 Task: Open Card Regulatory Compliance Review in Board Customer Loyalty Program Strategy and Execution to Workspace Appointment Scheduling and add a team member Softage.1@softage.net, a label Orange, a checklist Content Marketing, an attachment from Trello, a color Orange and finally, add a card description 'Research and develop new product line' and a comment 'This task presents an opportunity to demonstrate our team-building and collaboration skills, working effectively with others towards a common goal.'. Add a start date 'Jan 09, 1900' with a due date 'Jan 16, 1900'
Action: Mouse moved to (31, 247)
Screenshot: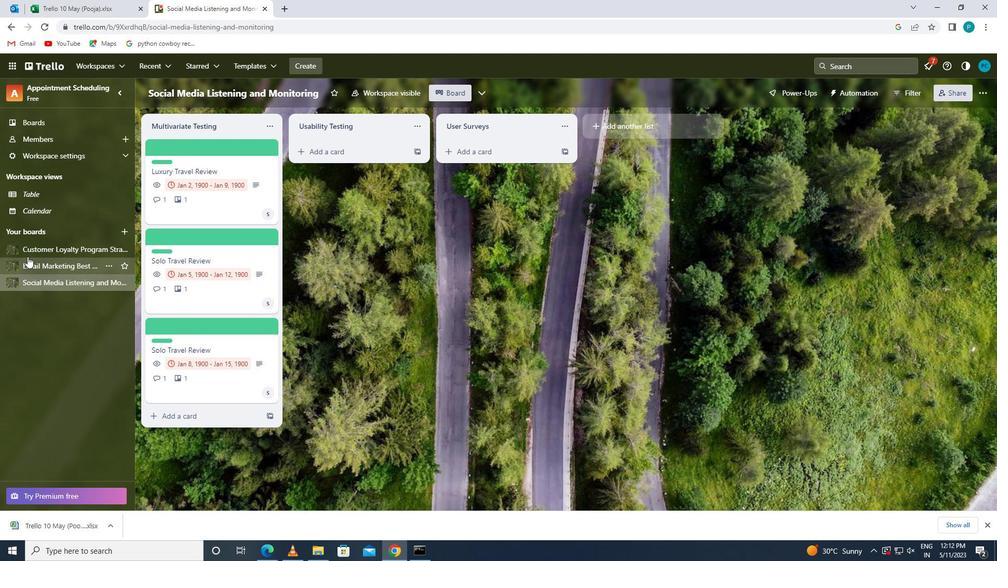 
Action: Mouse pressed left at (31, 247)
Screenshot: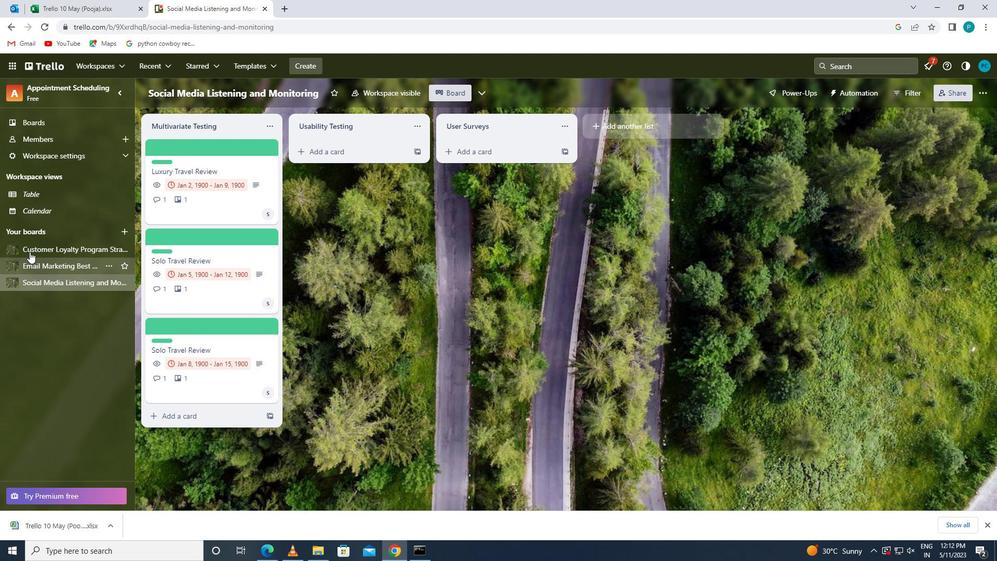 
Action: Mouse moved to (174, 331)
Screenshot: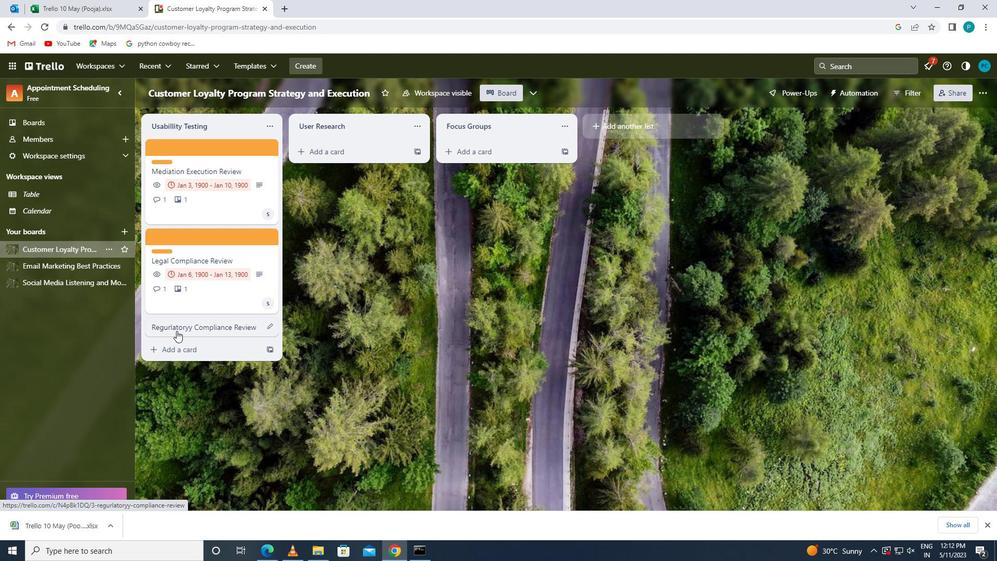 
Action: Mouse pressed left at (174, 331)
Screenshot: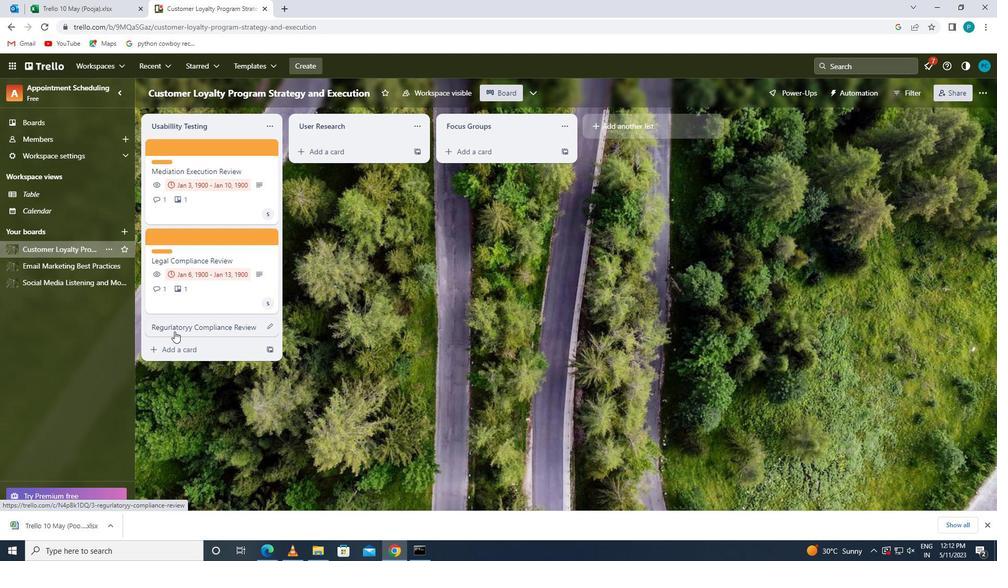 
Action: Mouse moved to (613, 190)
Screenshot: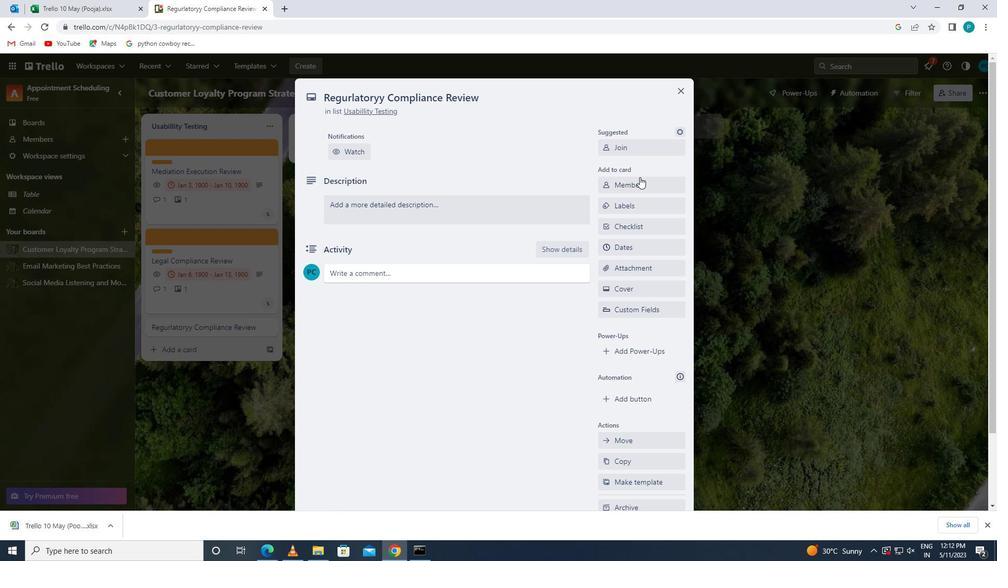 
Action: Mouse pressed left at (613, 190)
Screenshot: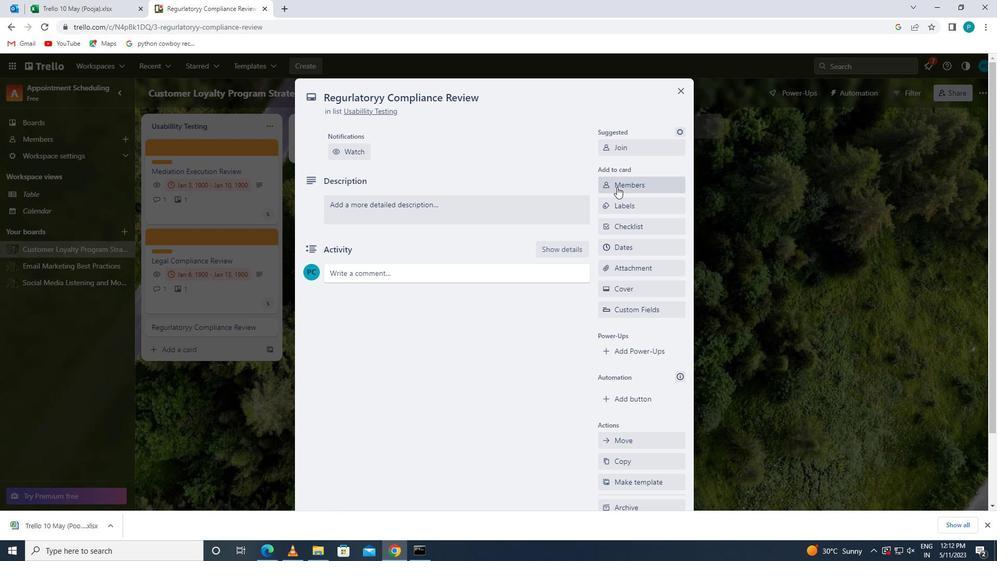
Action: Key pressed <Key.caps_lock>s<Key.caps_lock>oftage.1
Screenshot: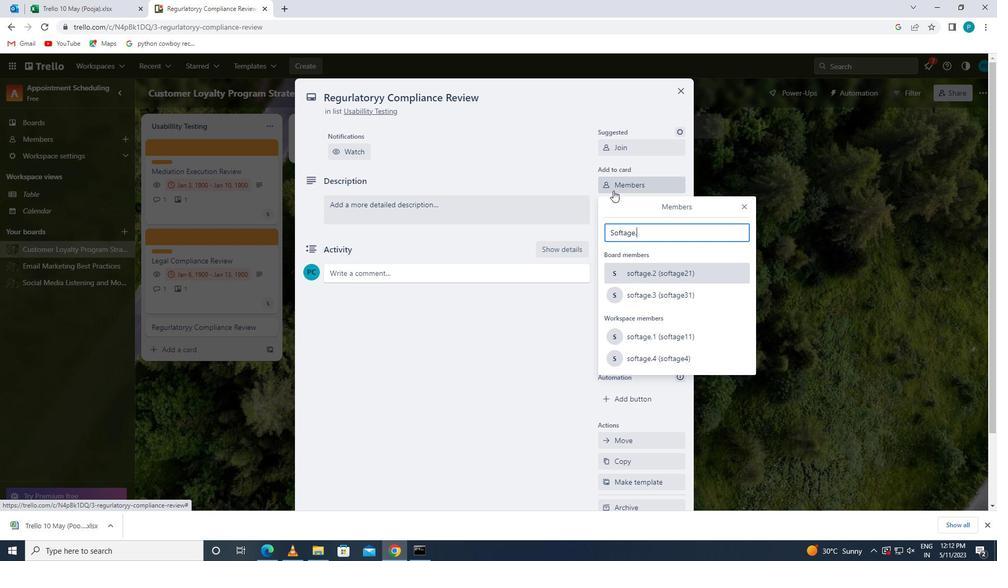 
Action: Mouse moved to (642, 339)
Screenshot: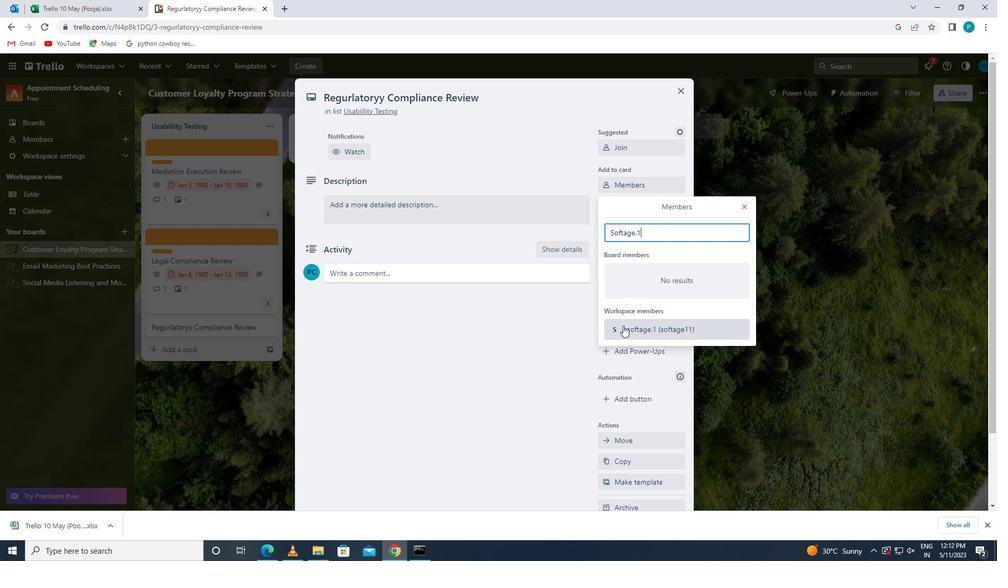 
Action: Mouse pressed left at (642, 339)
Screenshot: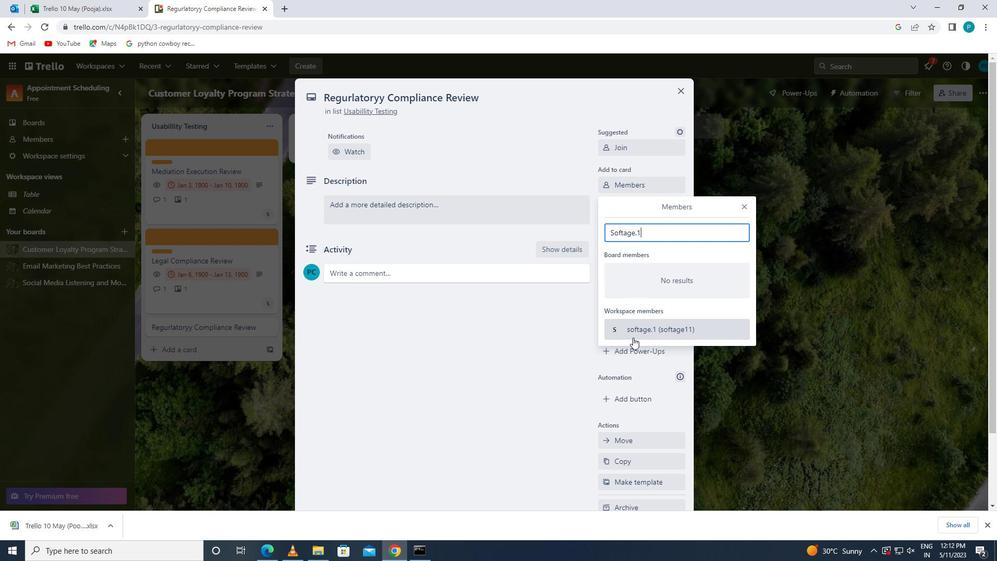 
Action: Mouse moved to (692, 327)
Screenshot: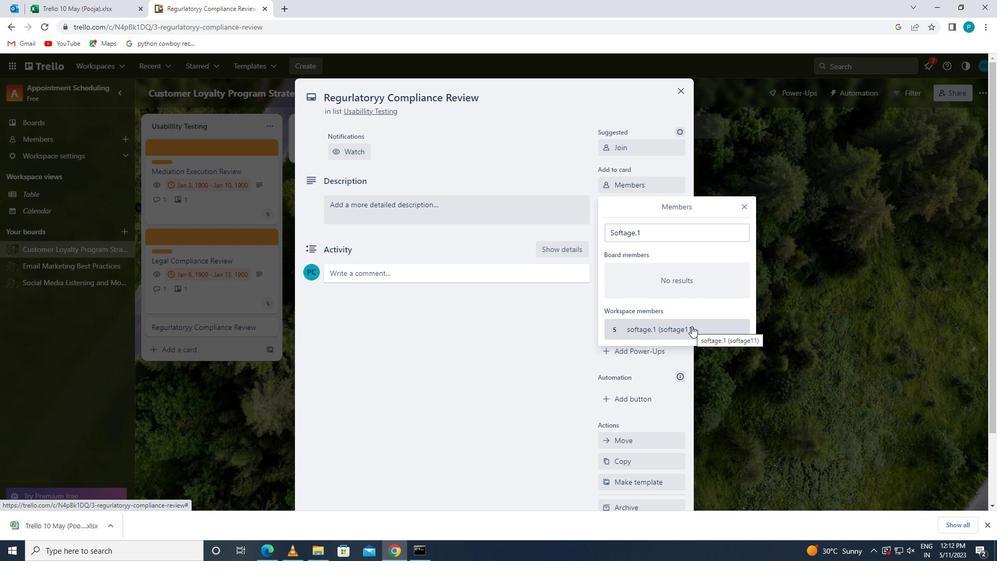 
Action: Mouse pressed left at (692, 327)
Screenshot: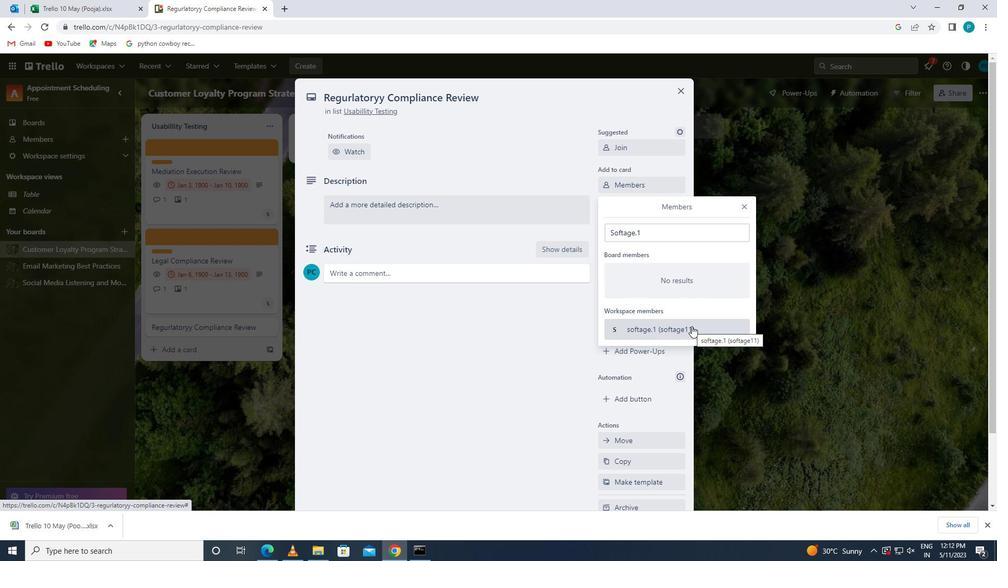 
Action: Mouse moved to (746, 199)
Screenshot: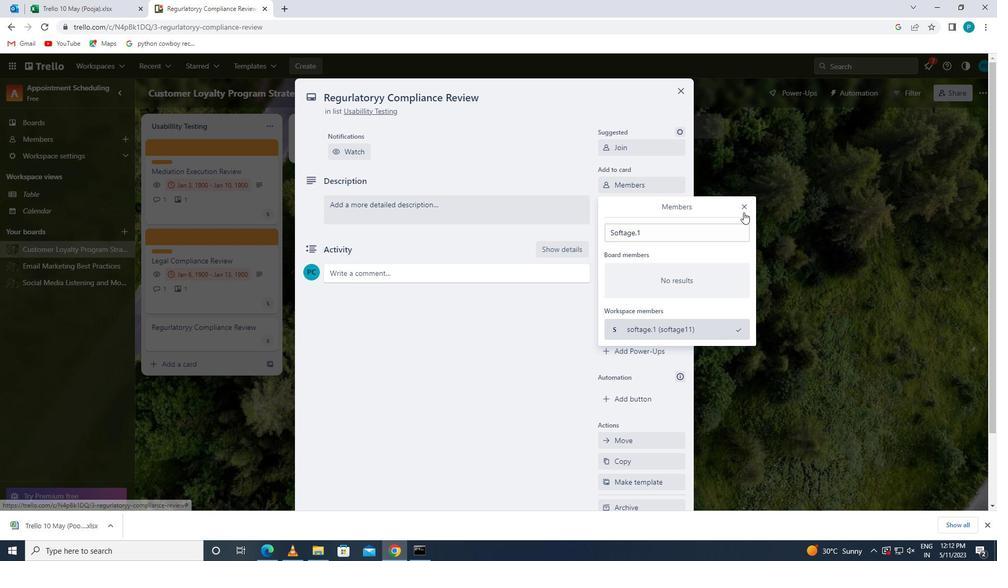 
Action: Mouse pressed left at (746, 199)
Screenshot: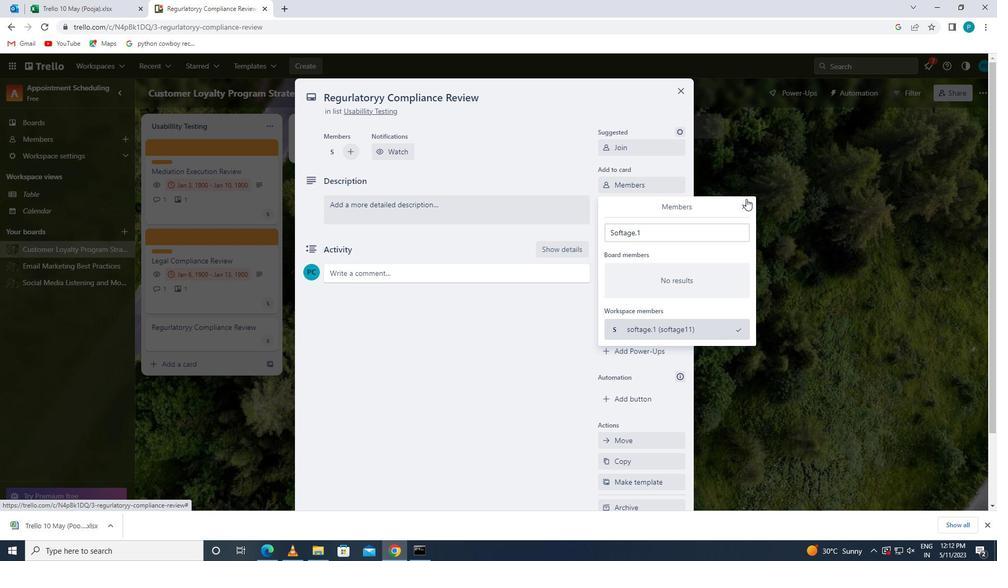 
Action: Mouse moved to (612, 208)
Screenshot: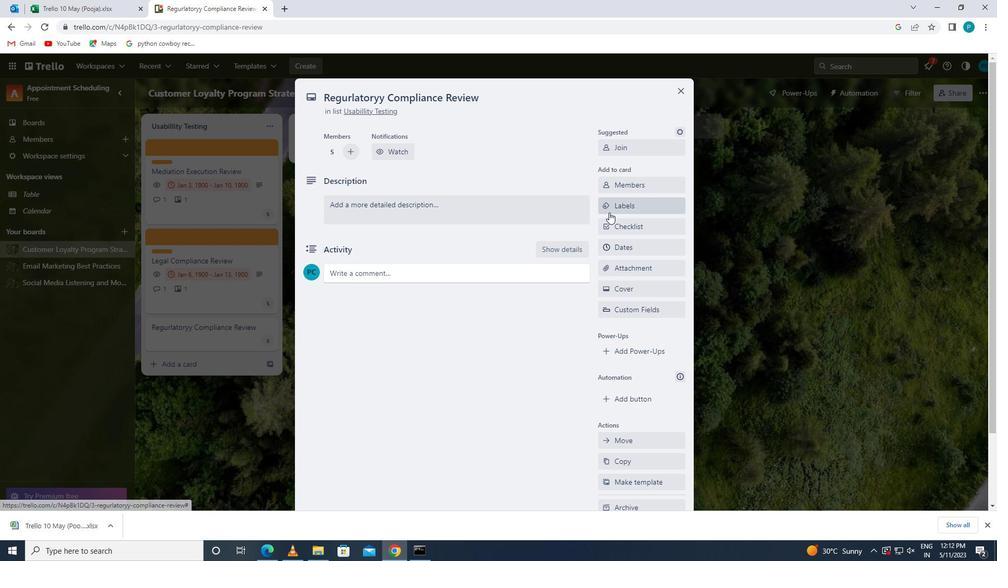 
Action: Mouse pressed left at (612, 208)
Screenshot: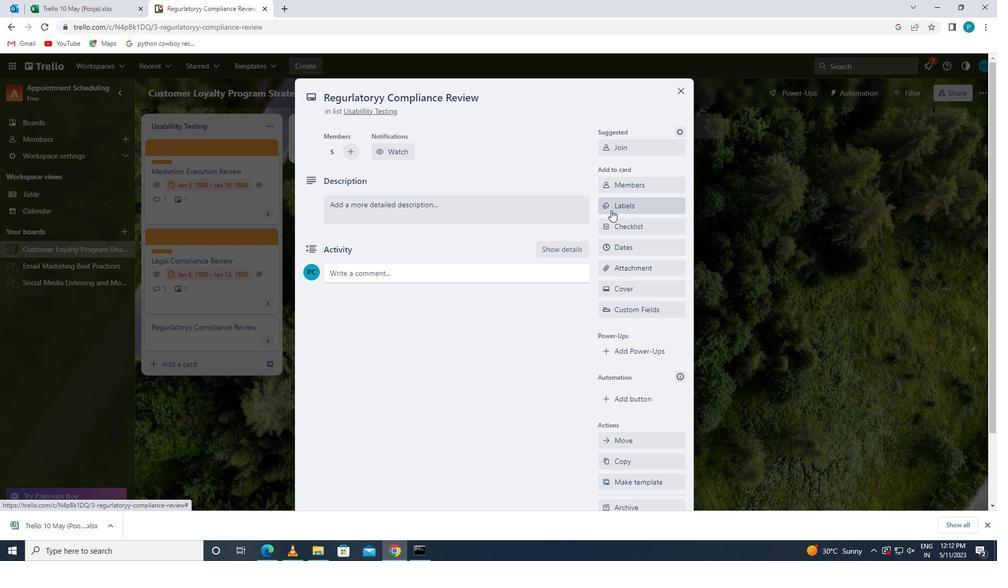 
Action: Mouse moved to (645, 411)
Screenshot: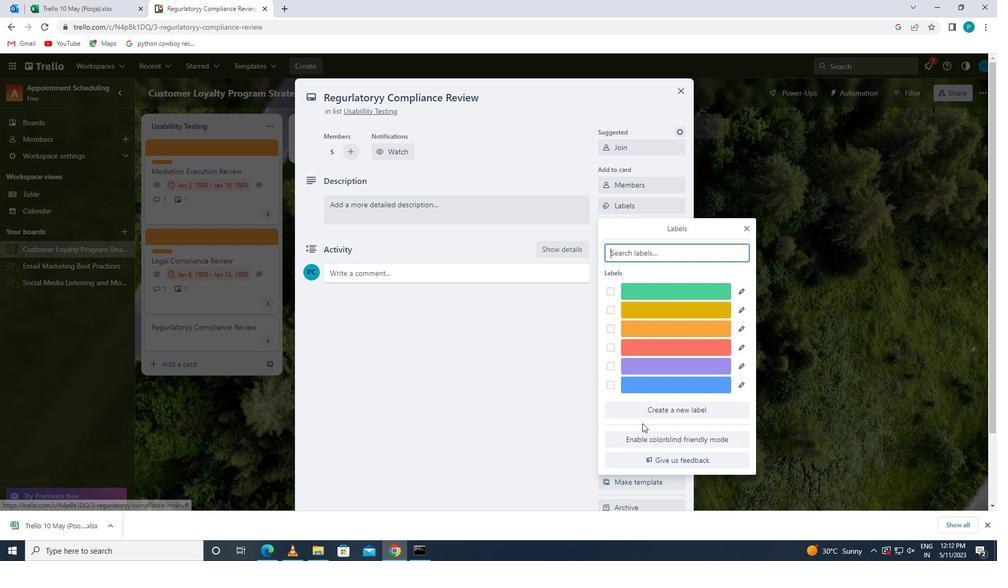 
Action: Mouse pressed left at (645, 411)
Screenshot: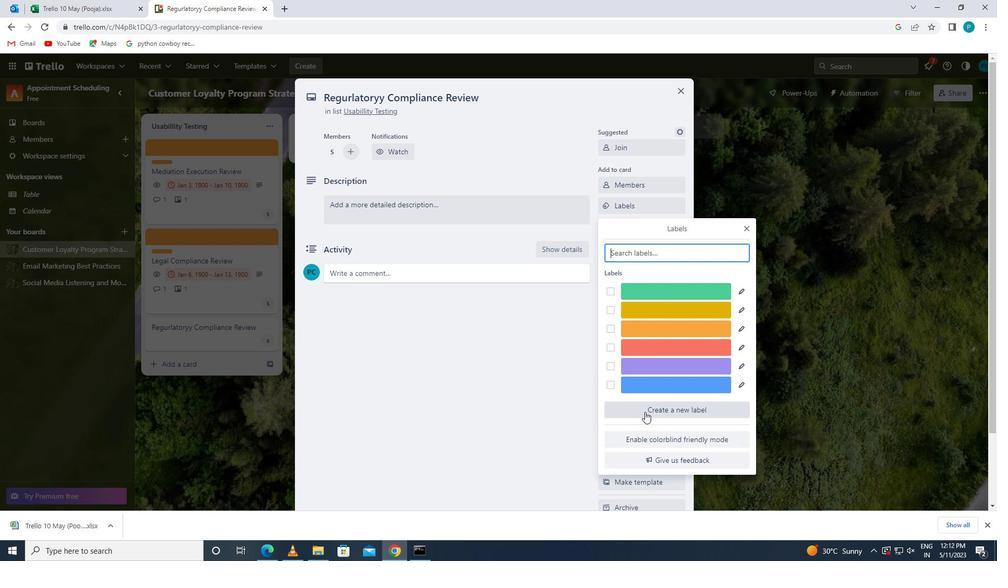 
Action: Mouse moved to (683, 244)
Screenshot: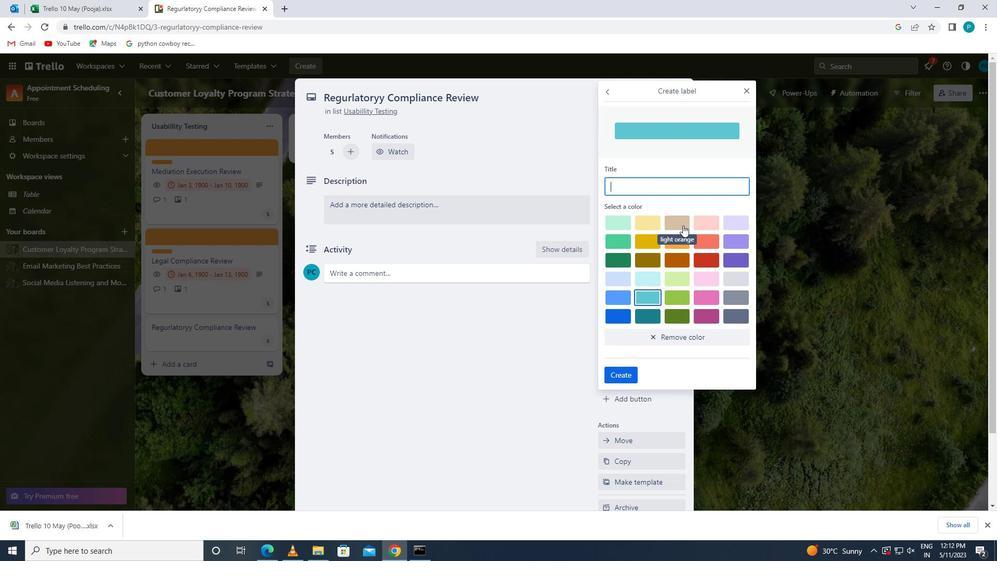 
Action: Mouse pressed left at (683, 244)
Screenshot: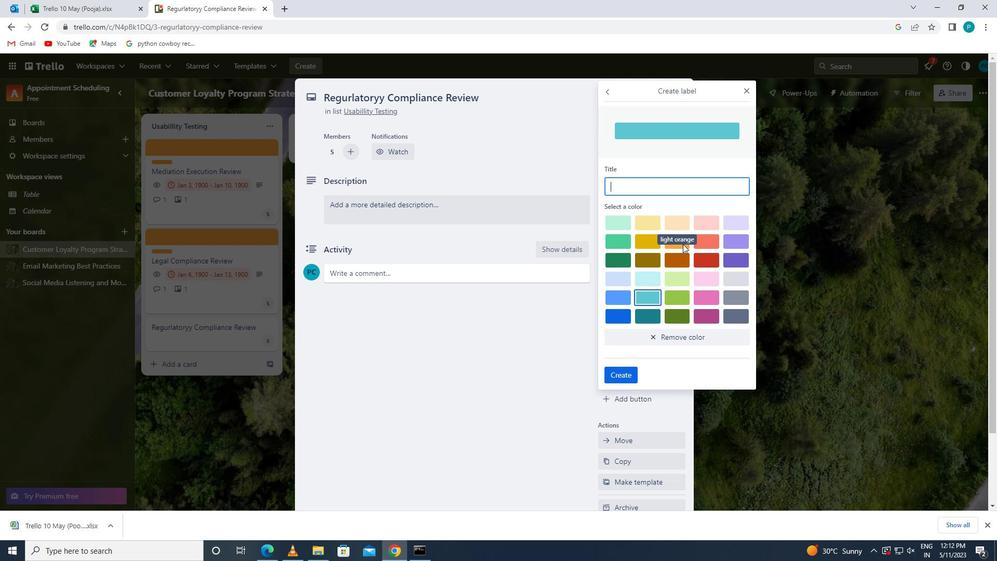 
Action: Mouse moved to (682, 243)
Screenshot: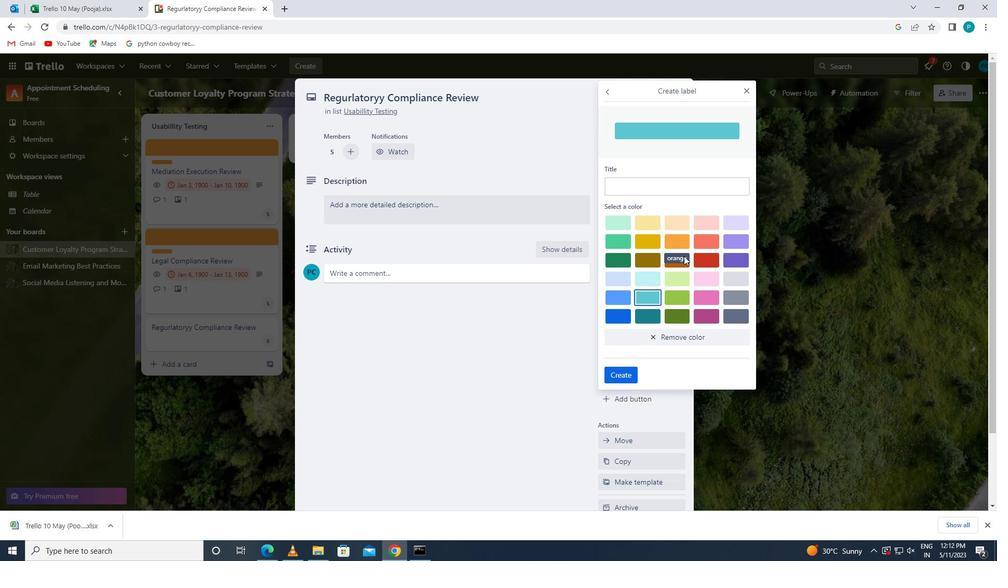 
Action: Mouse pressed left at (682, 243)
Screenshot: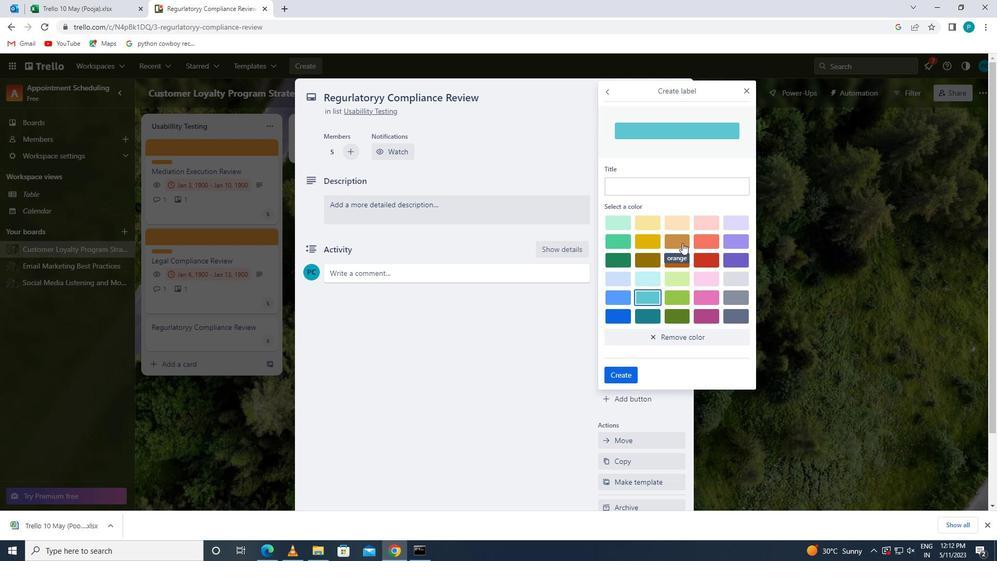 
Action: Mouse moved to (624, 374)
Screenshot: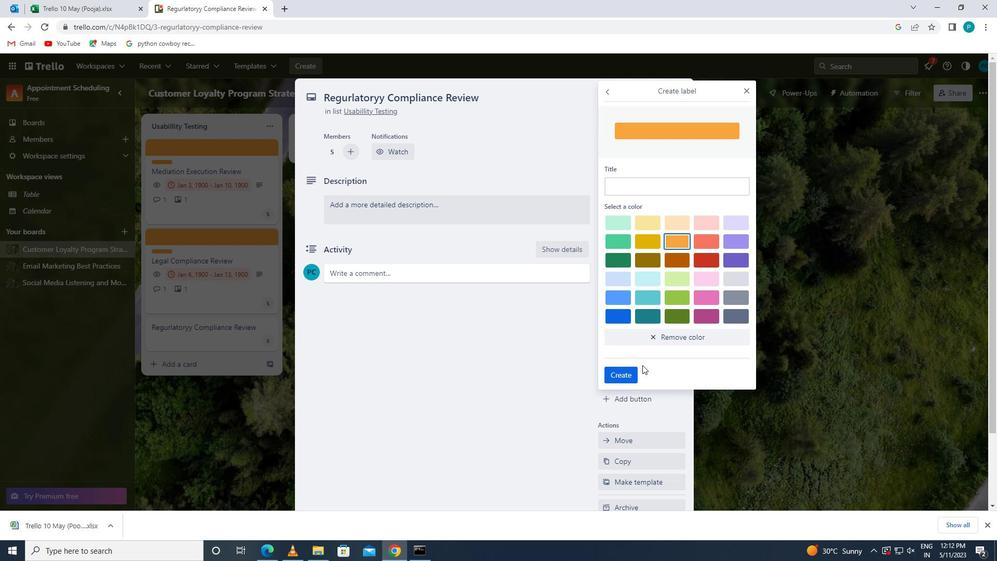 
Action: Mouse pressed left at (624, 374)
Screenshot: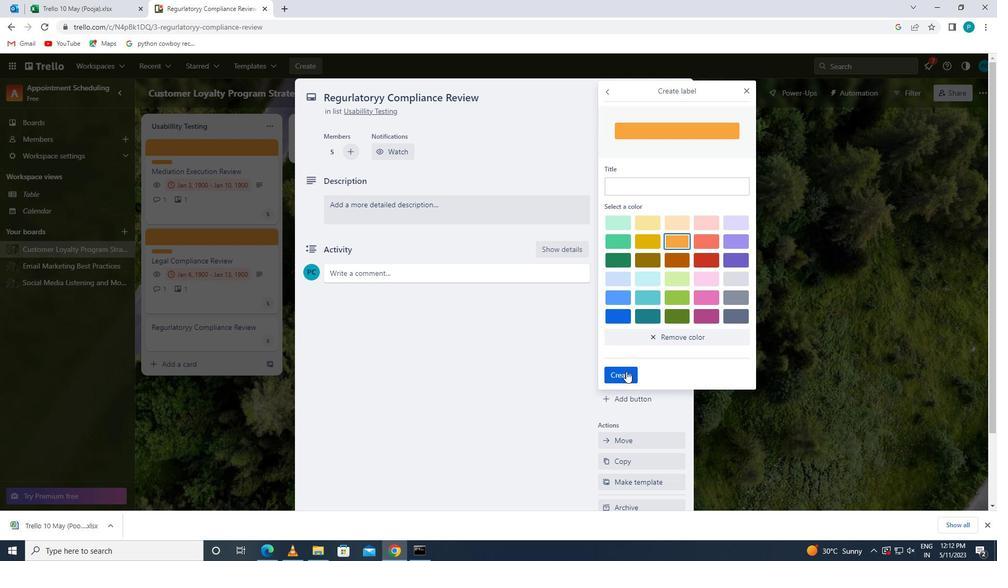 
Action: Mouse moved to (743, 229)
Screenshot: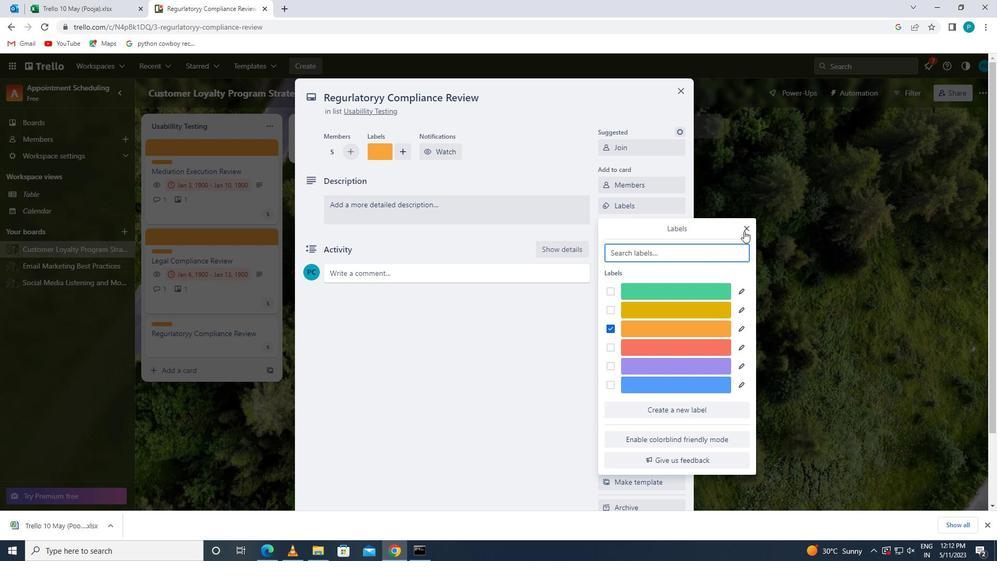 
Action: Mouse pressed left at (743, 229)
Screenshot: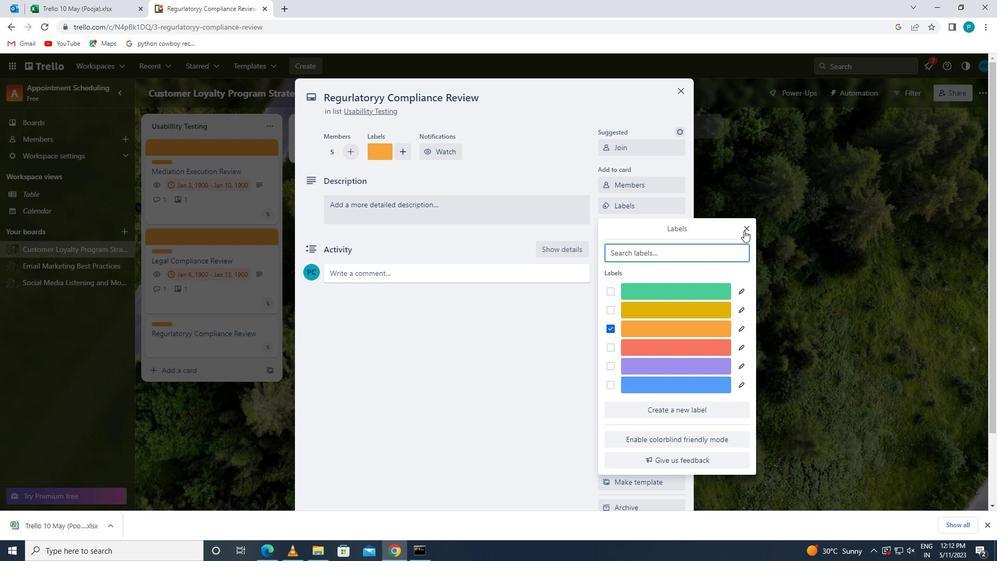 
Action: Mouse moved to (747, 225)
Screenshot: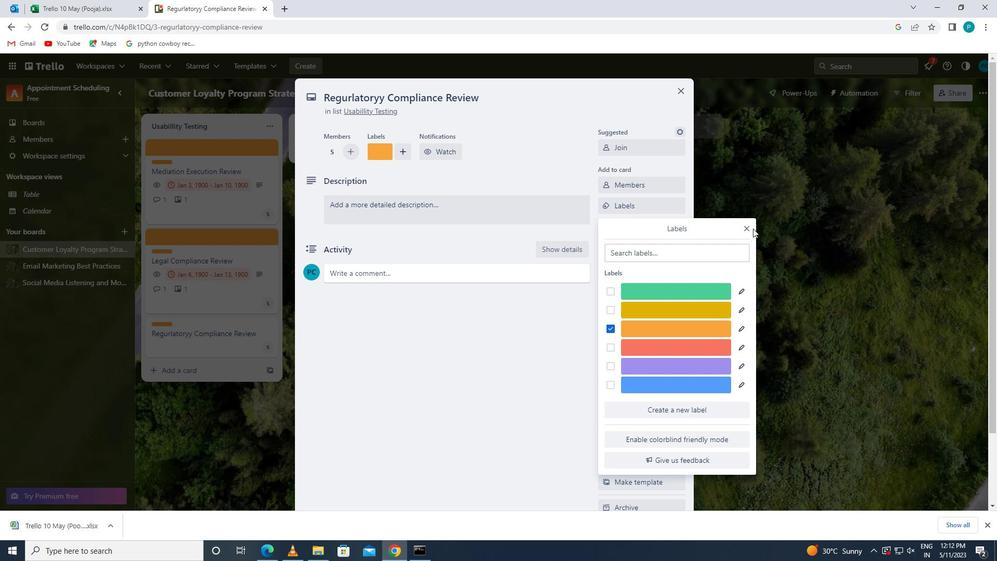 
Action: Mouse pressed left at (747, 225)
Screenshot: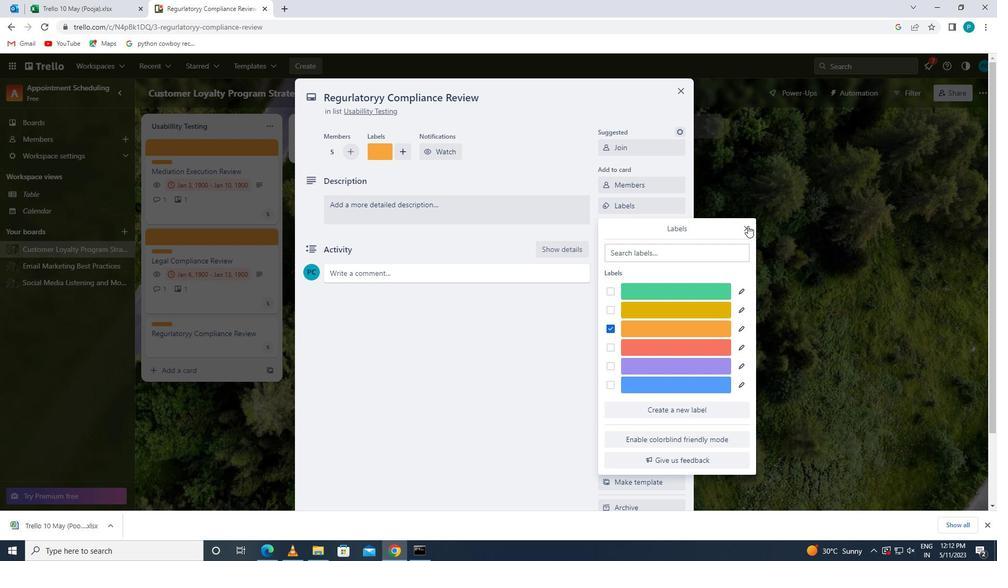
Action: Mouse moved to (634, 221)
Screenshot: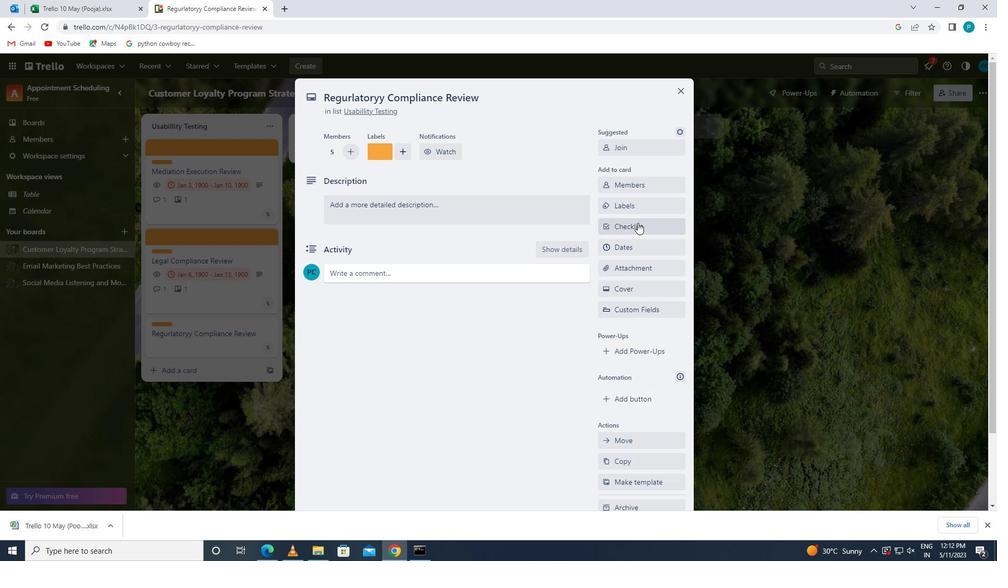 
Action: Mouse pressed left at (634, 221)
Screenshot: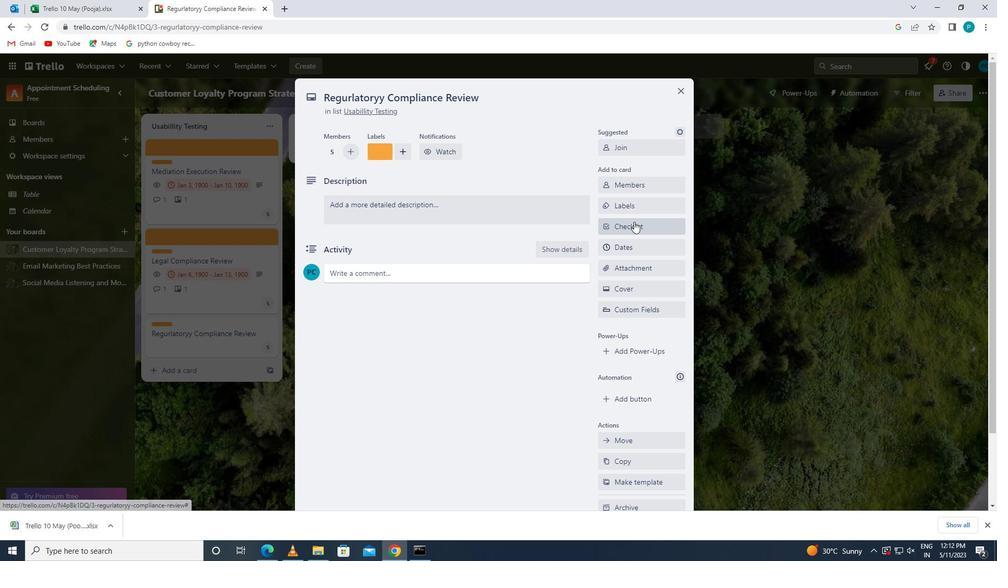 
Action: Key pressed <Key.caps_lock>c<Key.caps_lock>o
Screenshot: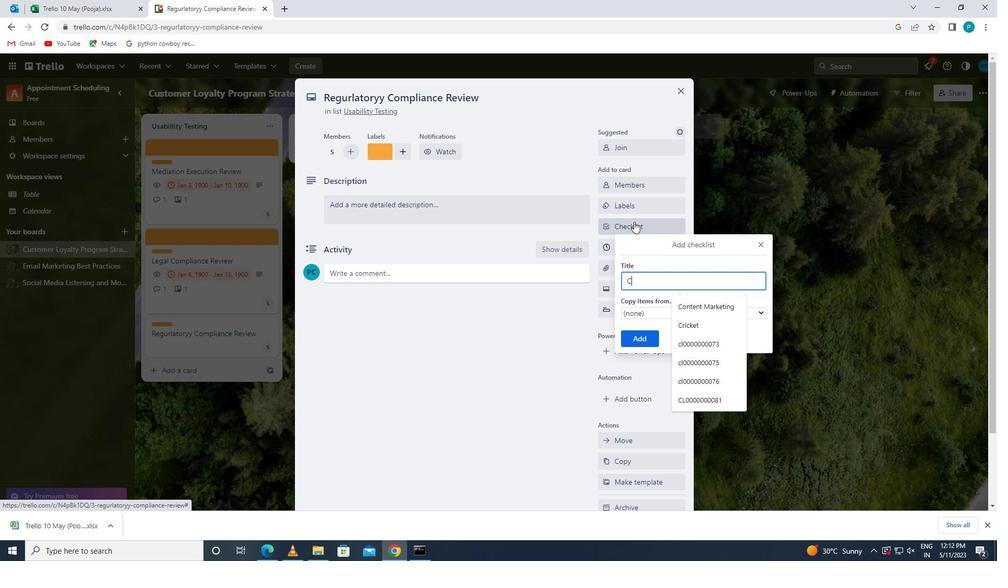 
Action: Mouse moved to (696, 307)
Screenshot: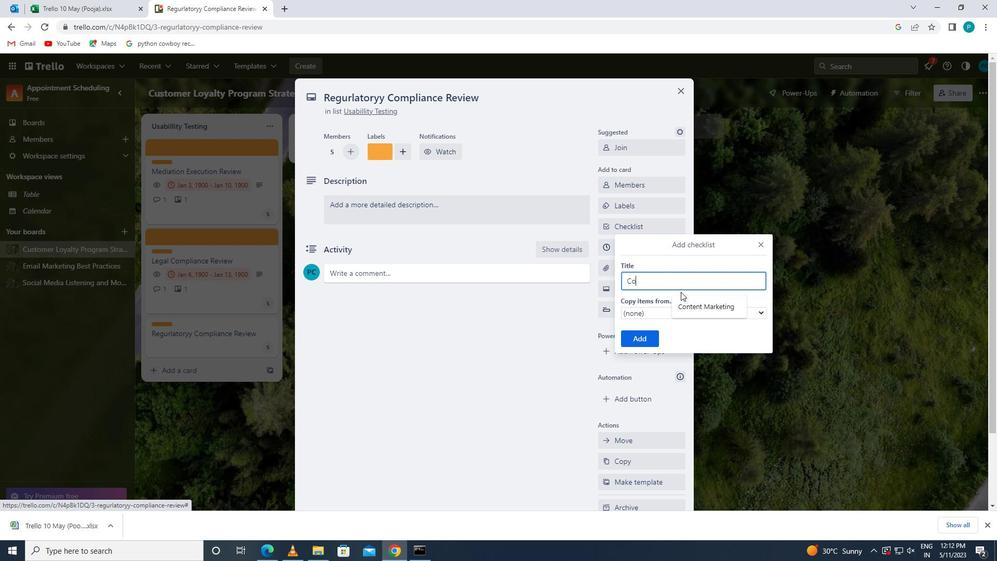 
Action: Mouse pressed left at (696, 307)
Screenshot: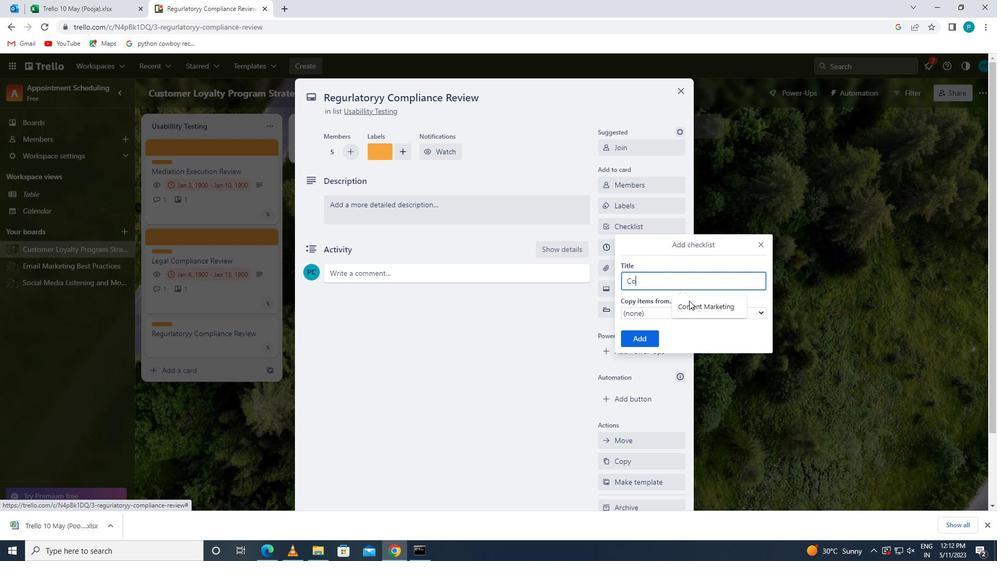
Action: Mouse moved to (642, 332)
Screenshot: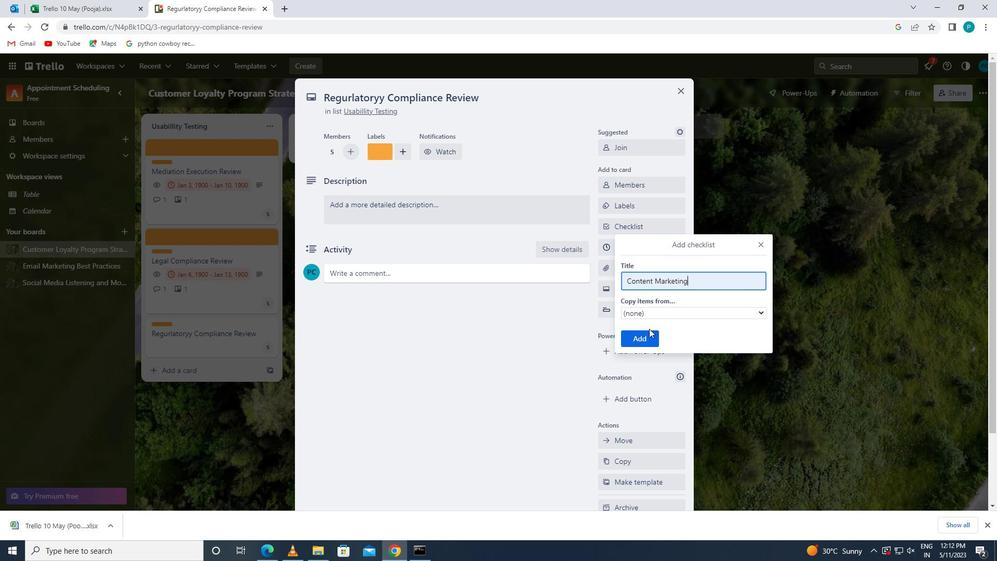 
Action: Mouse pressed left at (642, 332)
Screenshot: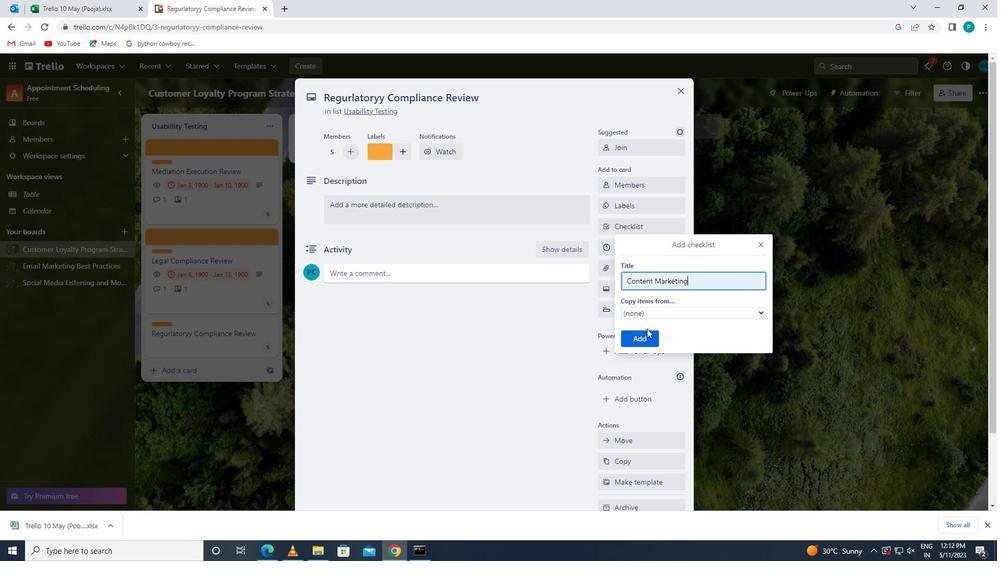 
Action: Mouse moved to (641, 270)
Screenshot: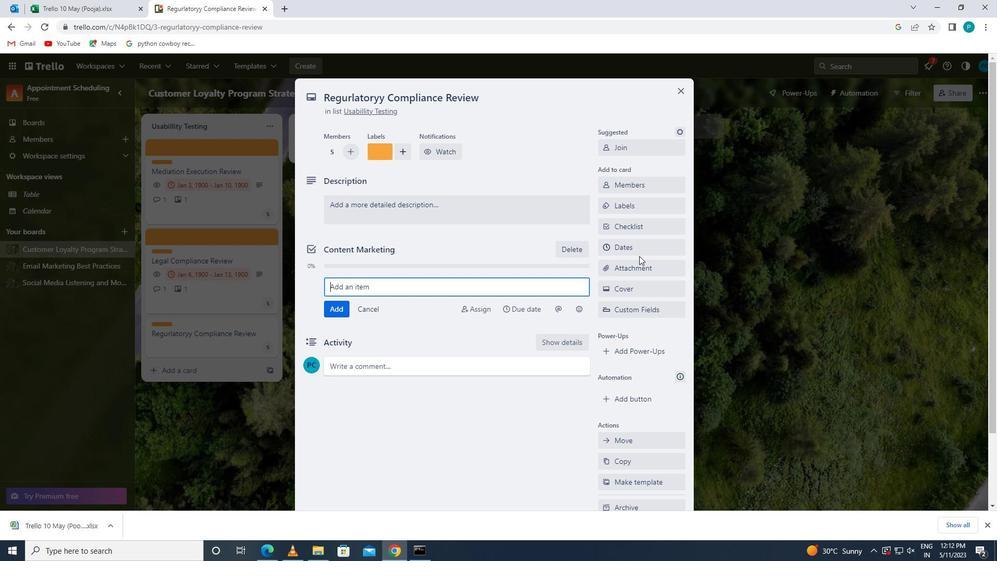 
Action: Mouse pressed left at (641, 270)
Screenshot: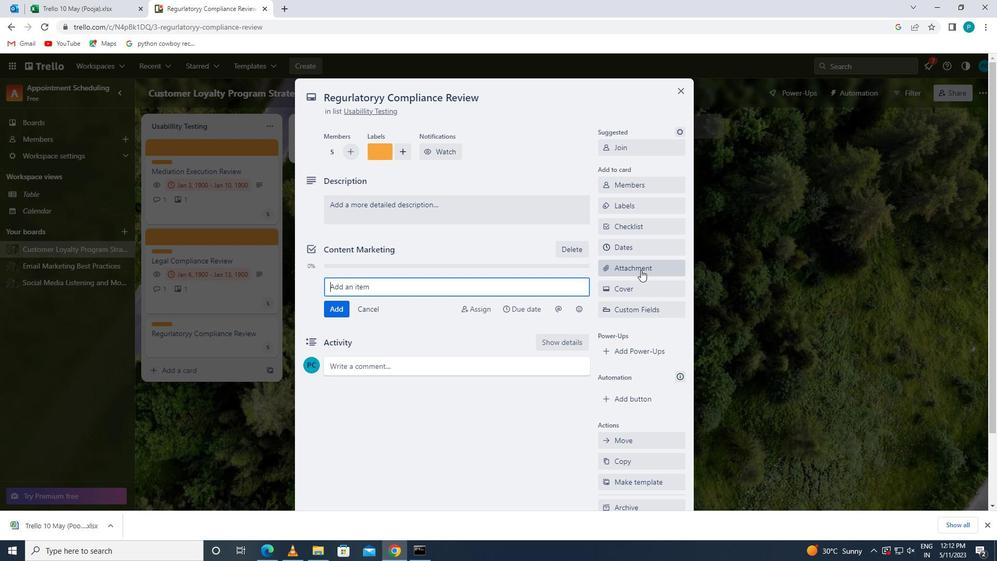 
Action: Mouse moved to (635, 331)
Screenshot: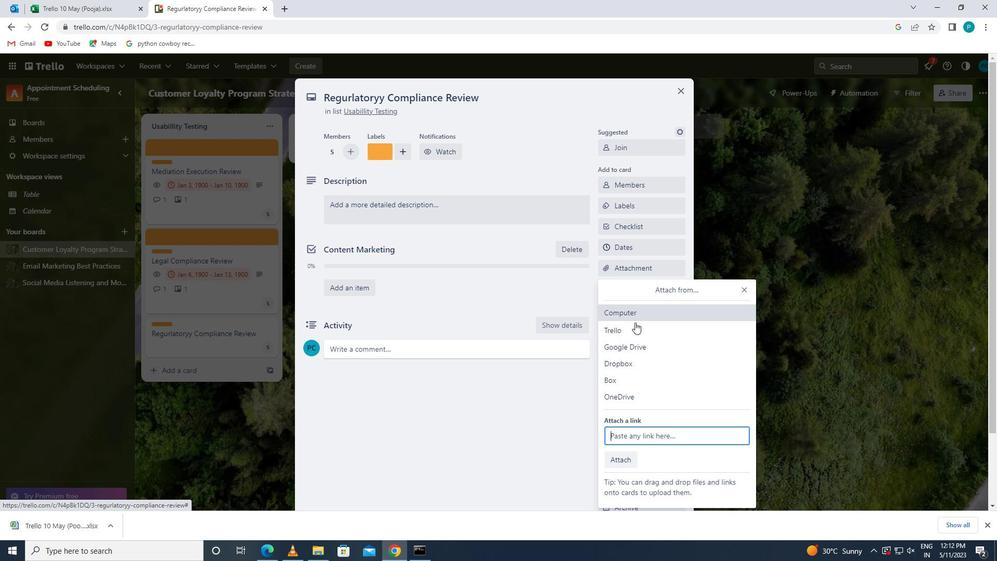
Action: Mouse pressed left at (635, 331)
Screenshot: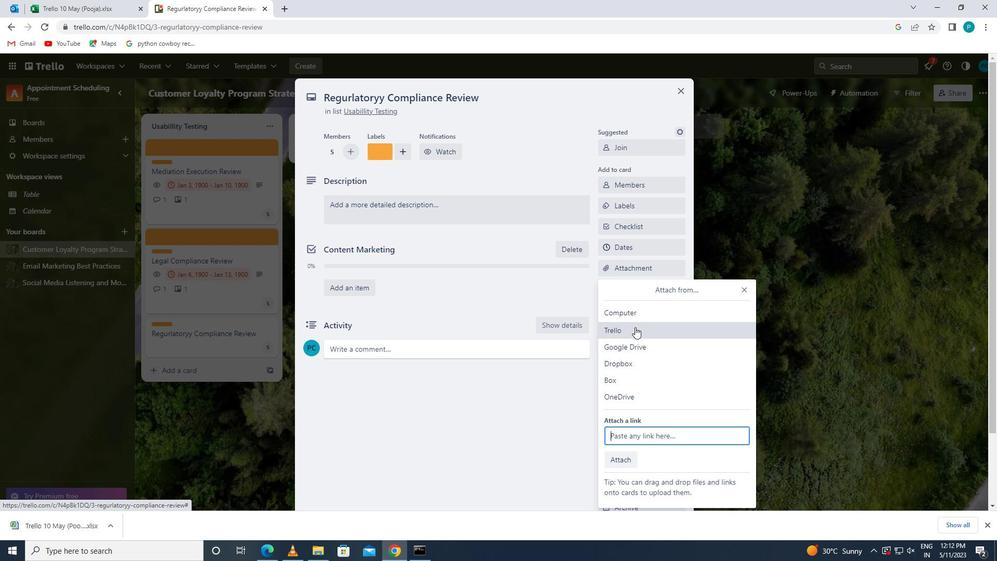
Action: Mouse moved to (632, 331)
Screenshot: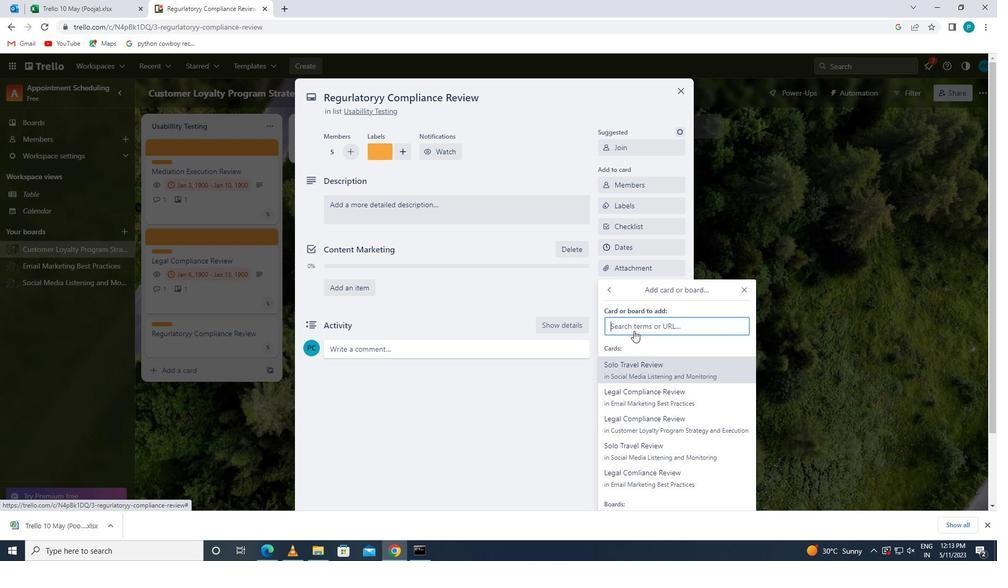 
Action: Mouse pressed left at (632, 331)
Screenshot: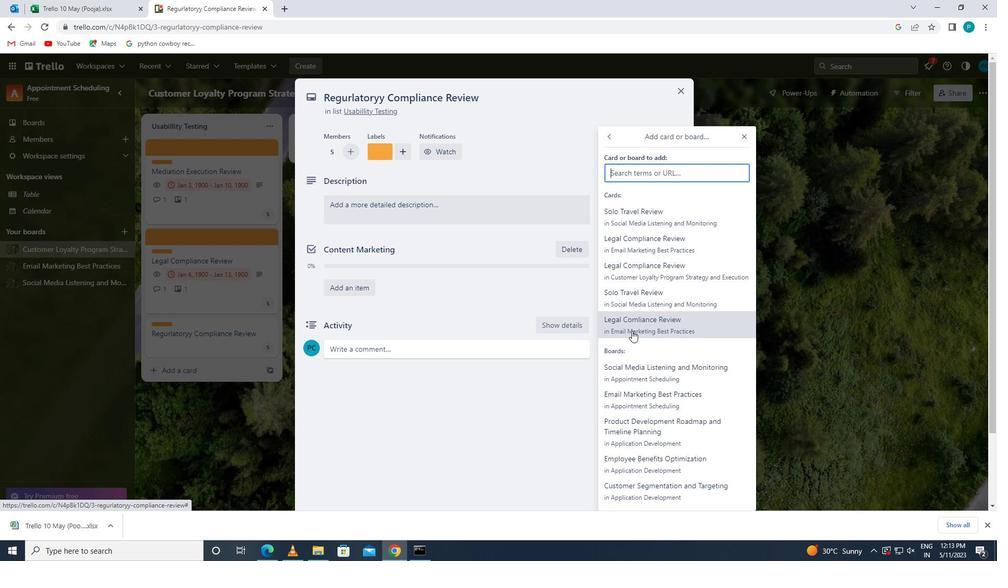
Action: Mouse moved to (641, 292)
Screenshot: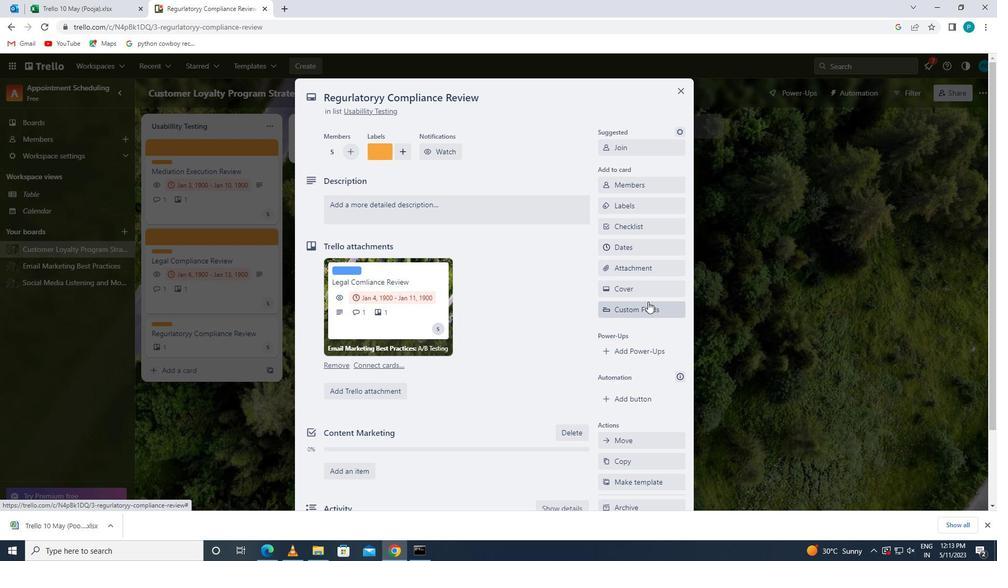 
Action: Mouse pressed left at (641, 292)
Screenshot: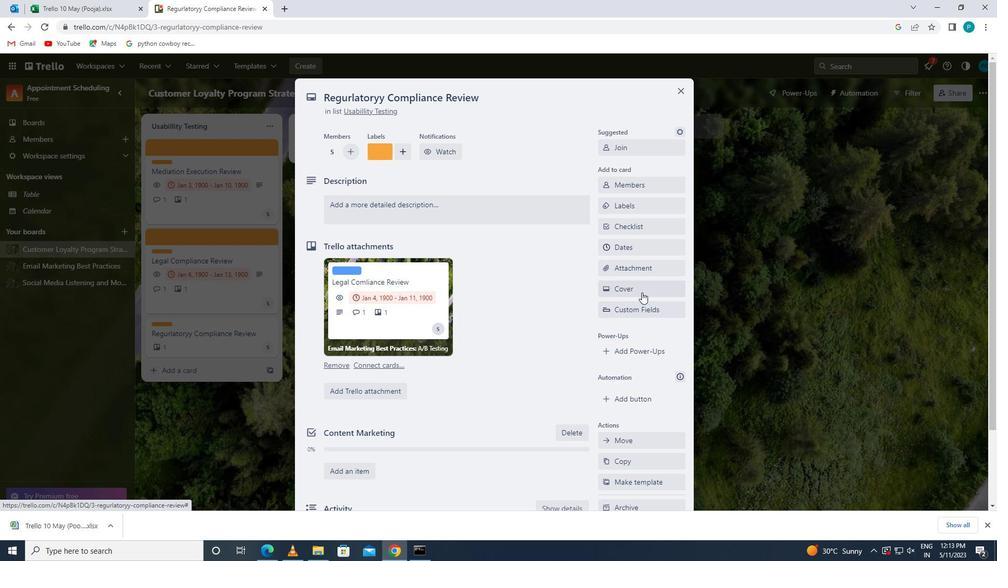 
Action: Mouse moved to (670, 308)
Screenshot: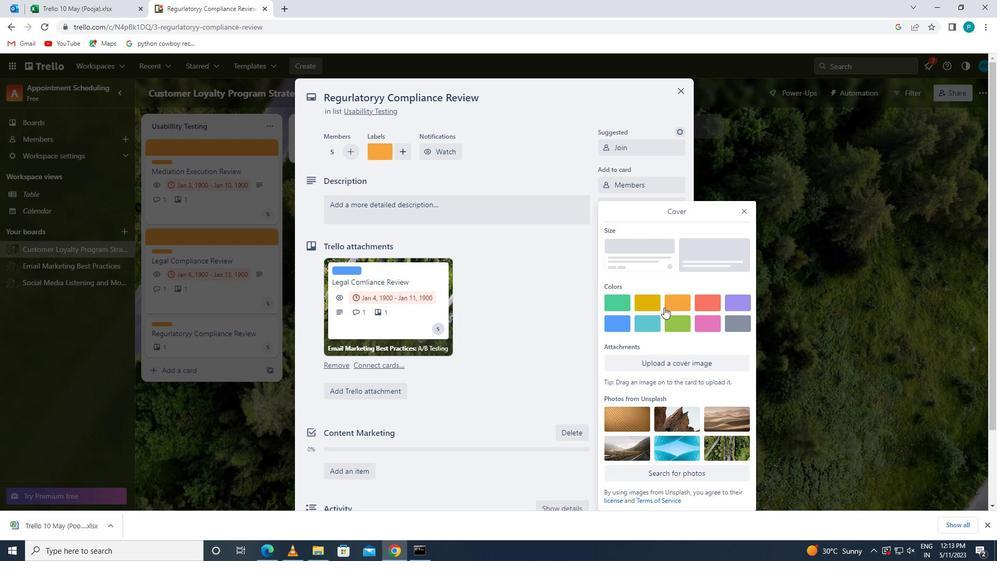 
Action: Mouse pressed left at (670, 308)
Screenshot: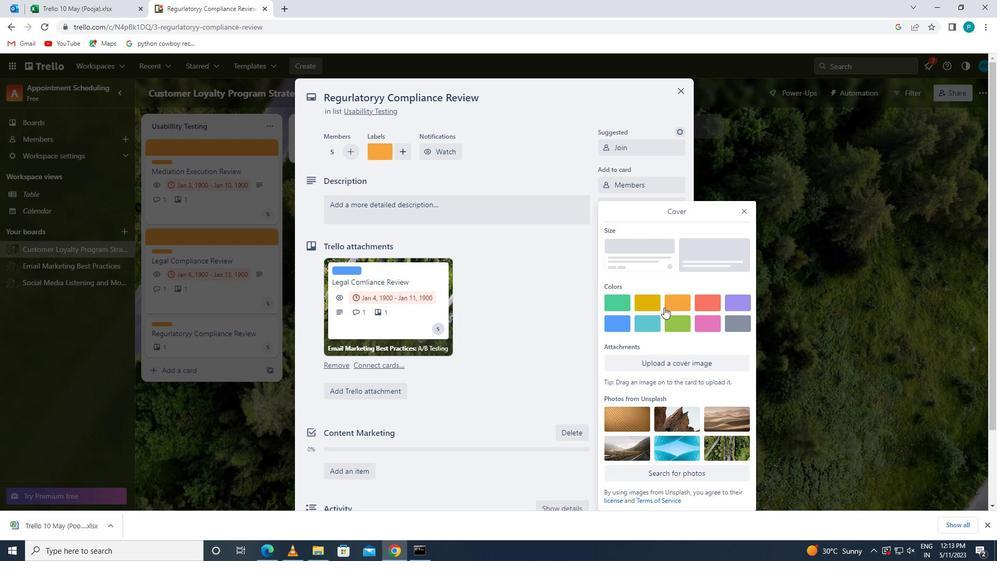 
Action: Mouse moved to (746, 190)
Screenshot: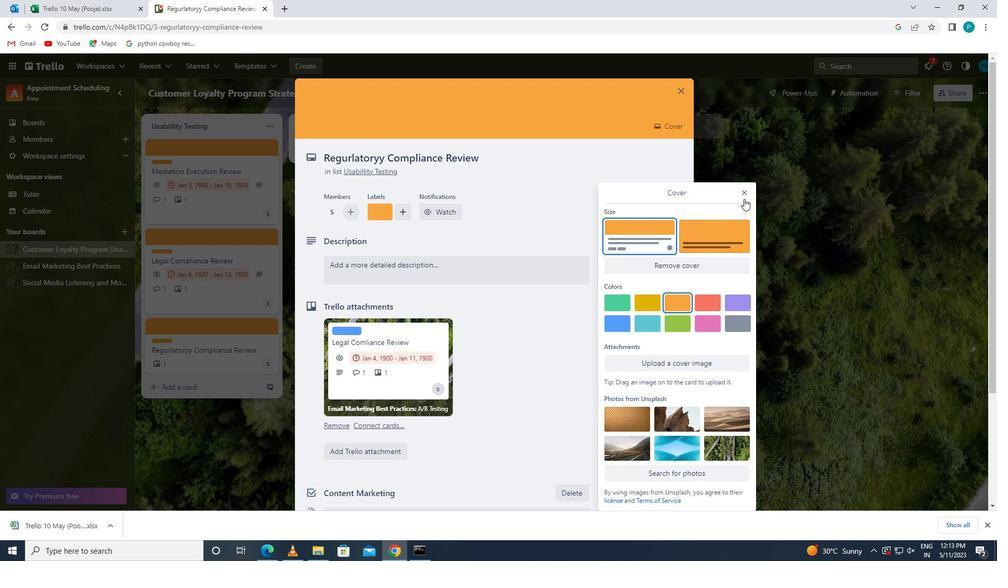 
Action: Mouse pressed left at (746, 190)
Screenshot: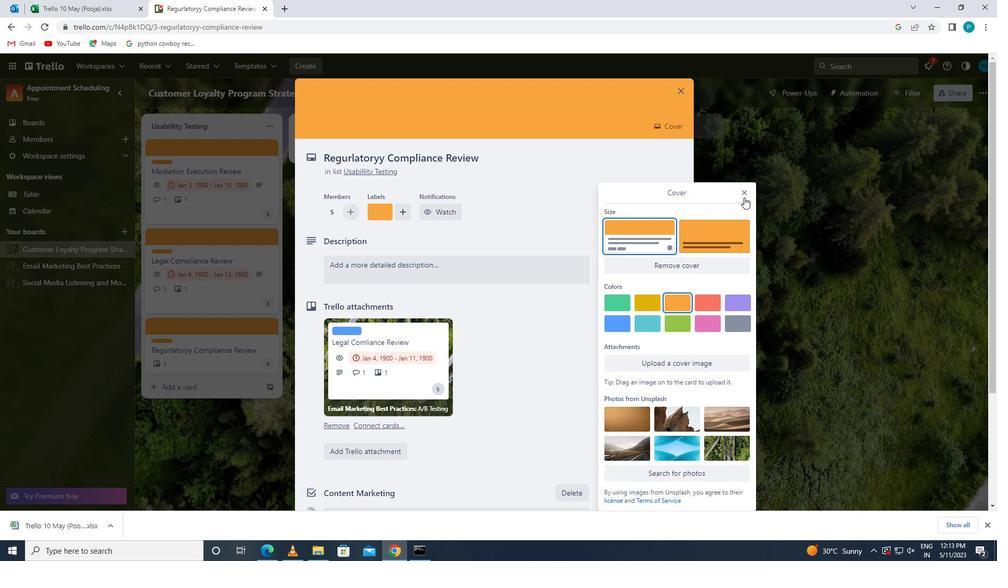 
Action: Mouse moved to (545, 270)
Screenshot: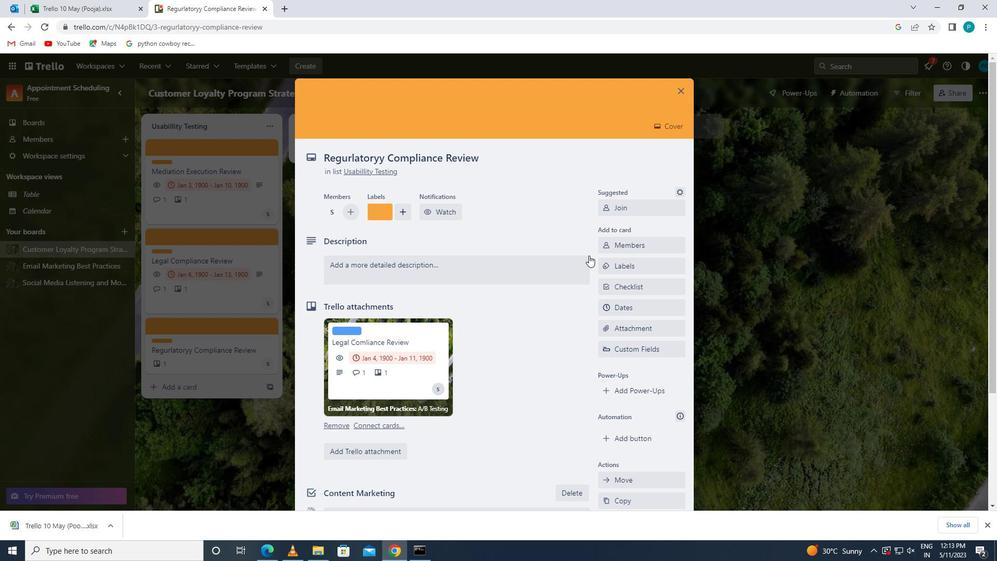 
Action: Mouse pressed left at (545, 270)
Screenshot: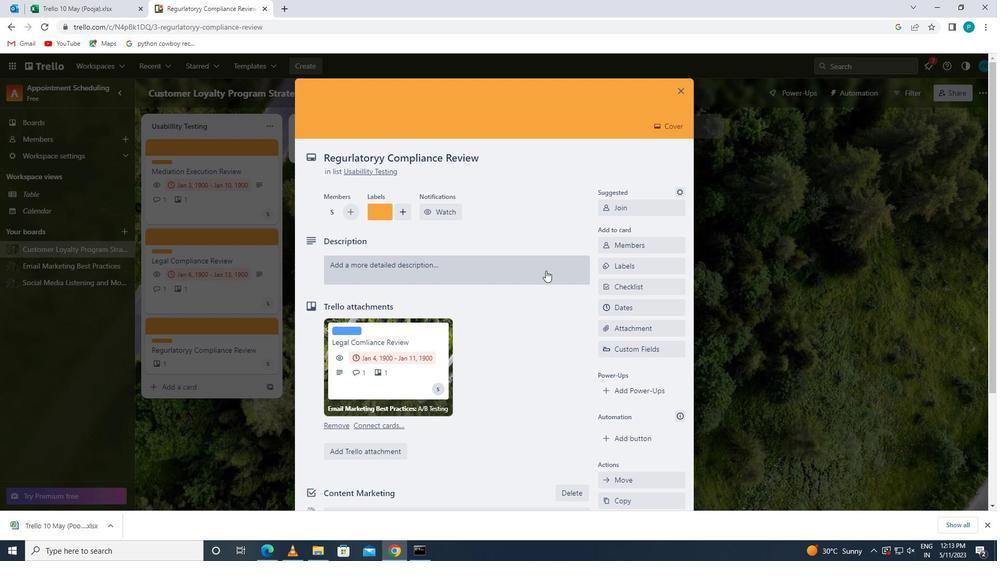 
Action: Key pressed <Key.caps_lock>r<Key.caps_lock>esearch<Key.space>and<Key.space>develop<Key.space>new<Key.space>product<Key.space>line
Screenshot: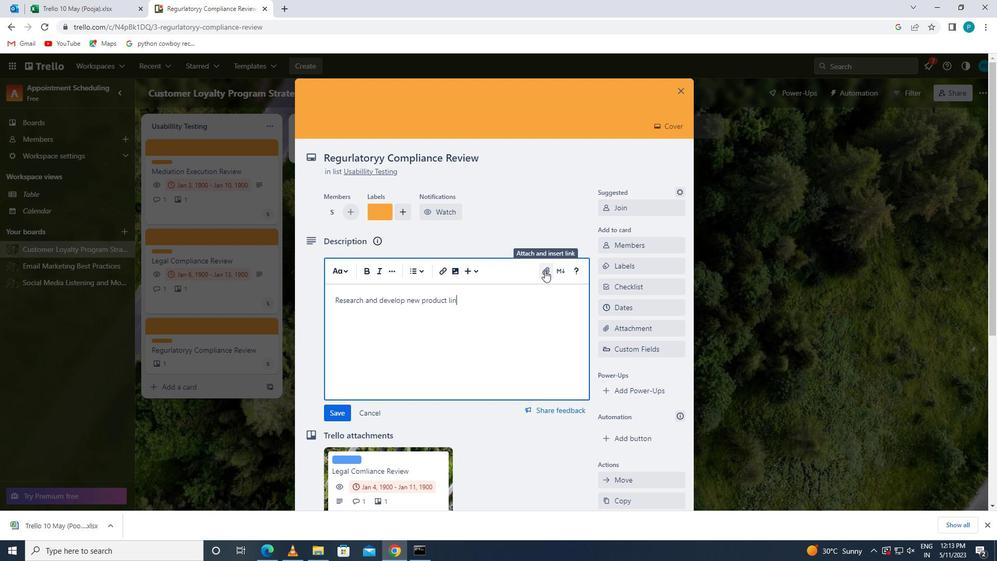 
Action: Mouse moved to (331, 410)
Screenshot: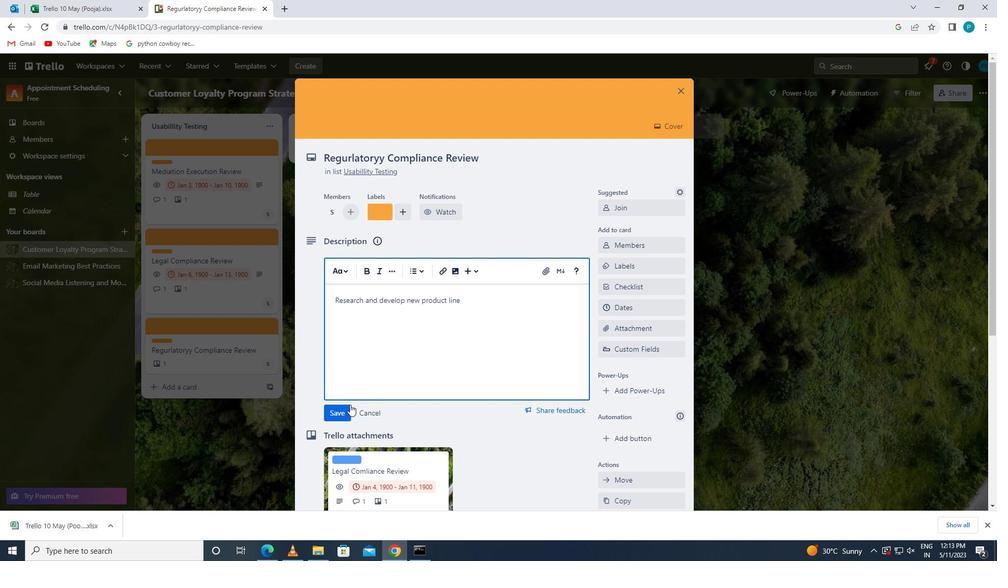 
Action: Mouse pressed left at (331, 410)
Screenshot: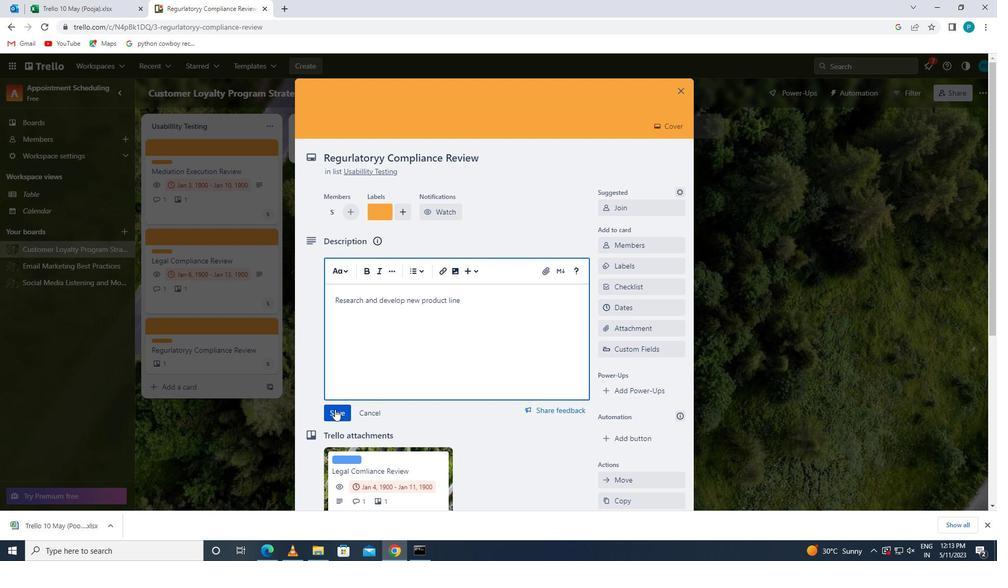 
Action: Mouse moved to (336, 412)
Screenshot: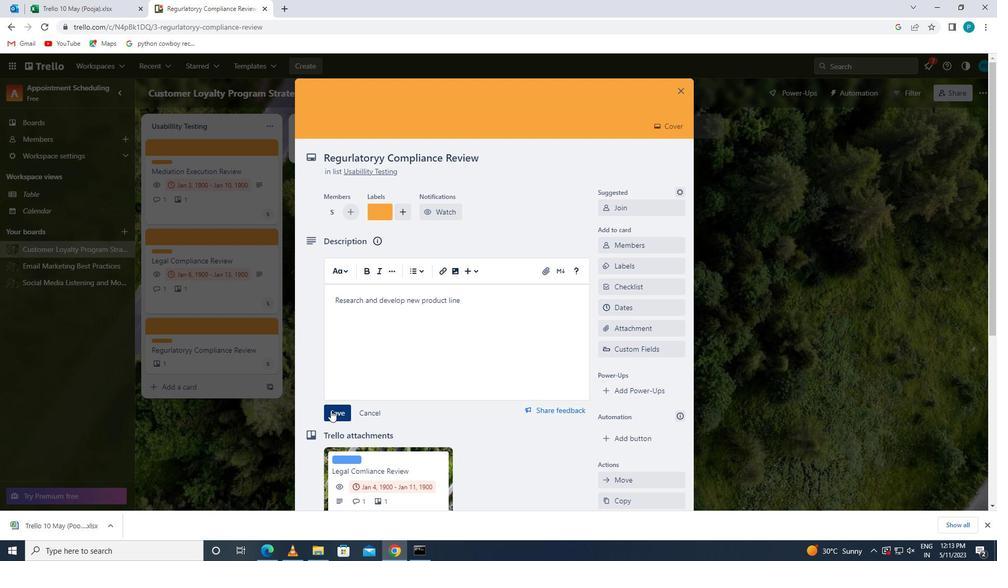 
Action: Mouse scrolled (336, 411) with delta (0, 0)
Screenshot: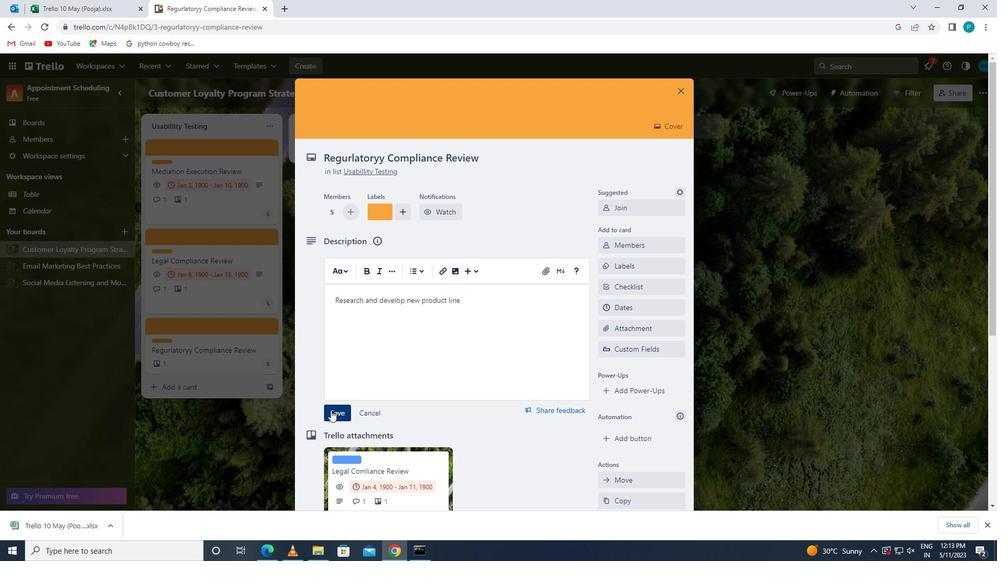 
Action: Mouse scrolled (336, 411) with delta (0, 0)
Screenshot: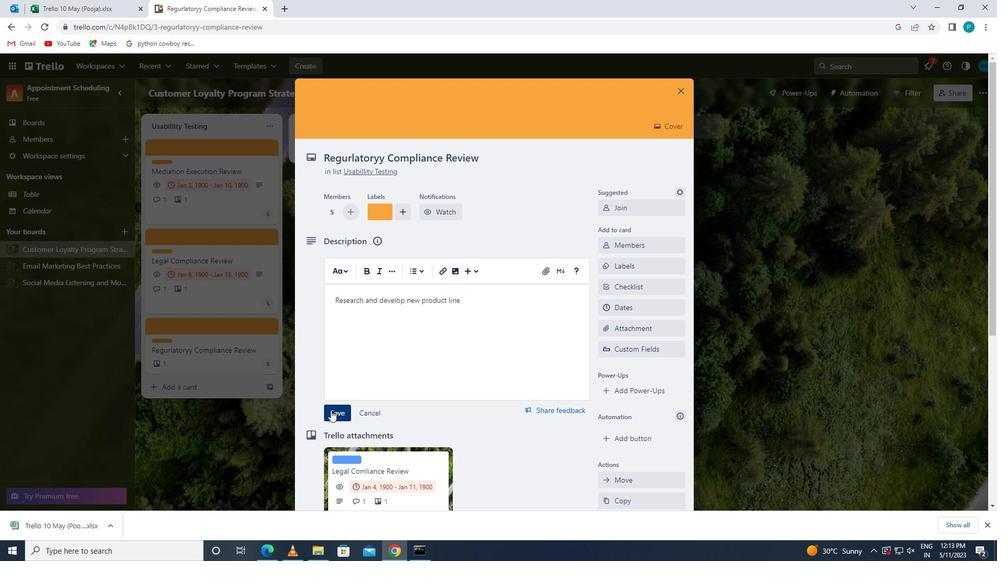 
Action: Mouse scrolled (336, 411) with delta (0, 0)
Screenshot: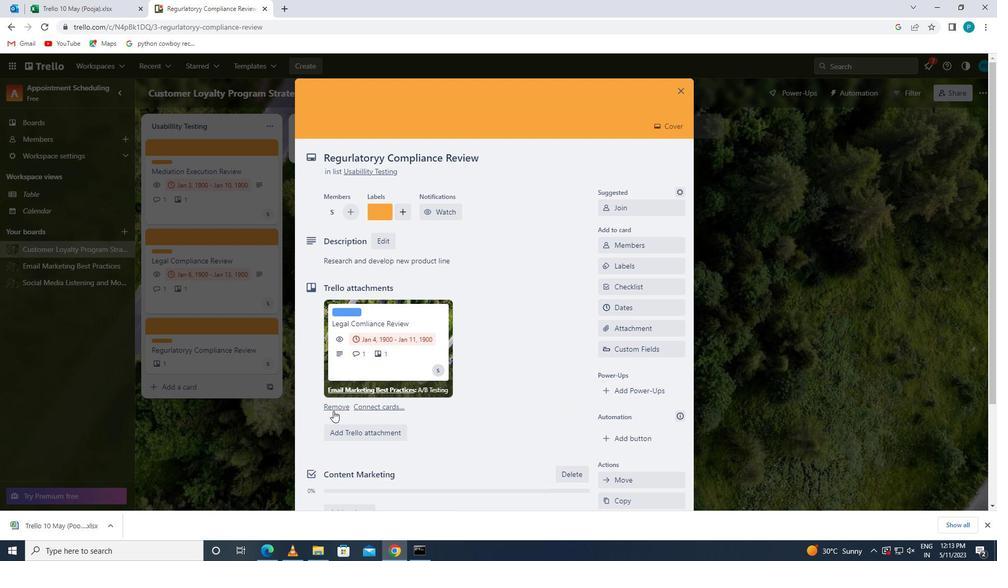 
Action: Mouse moved to (345, 437)
Screenshot: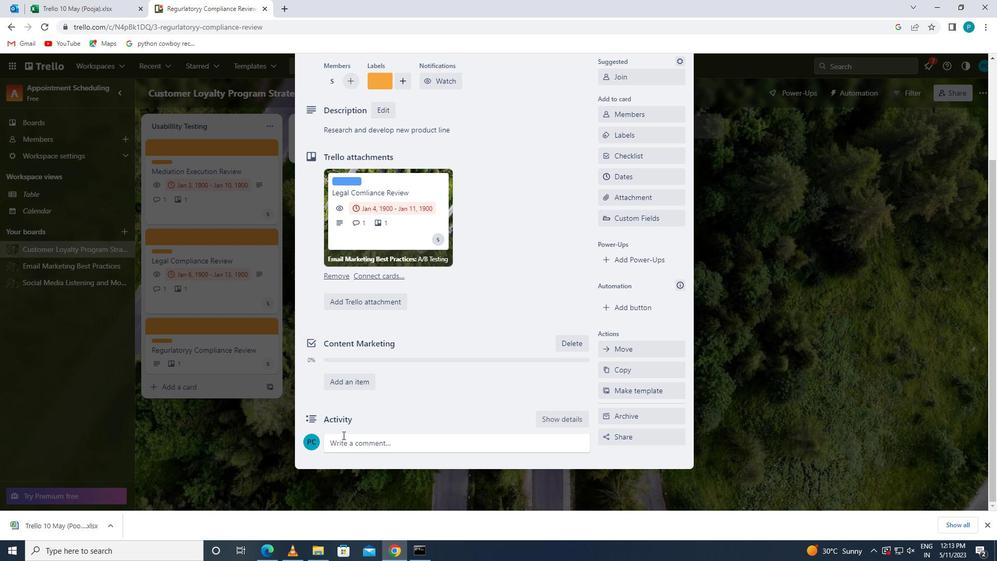 
Action: Mouse pressed left at (345, 437)
Screenshot: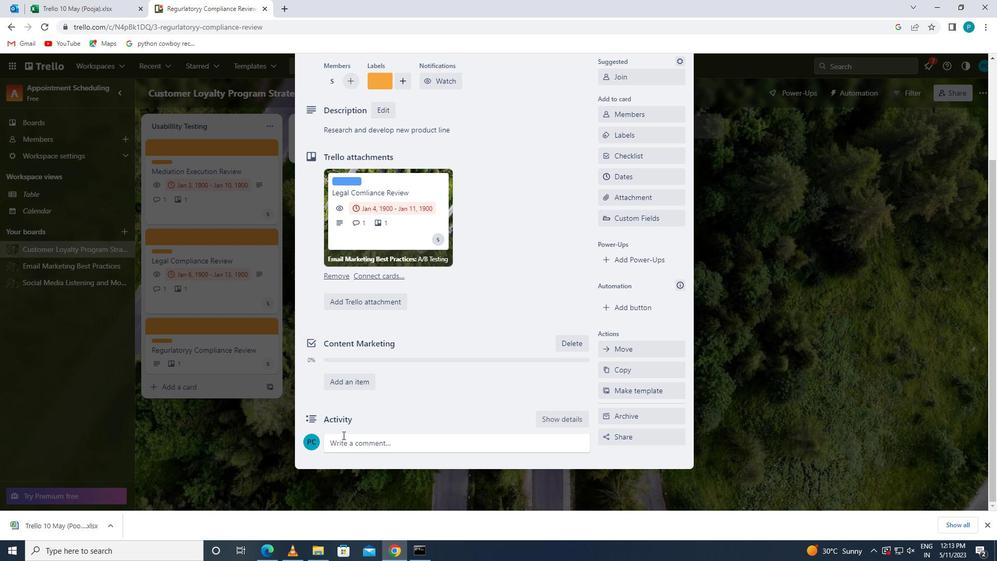 
Action: Mouse moved to (348, 439)
Screenshot: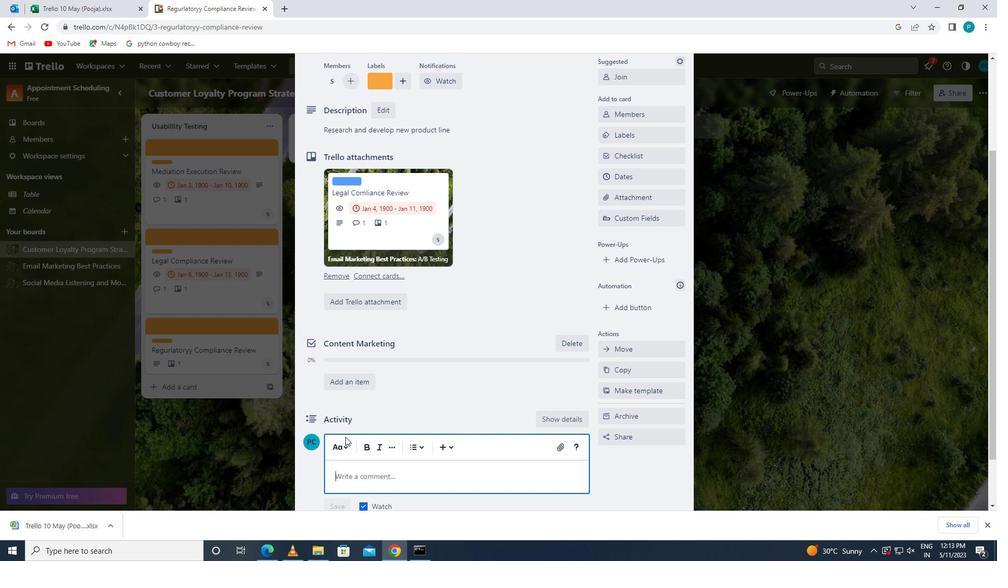 
Action: Key pressed this
Screenshot: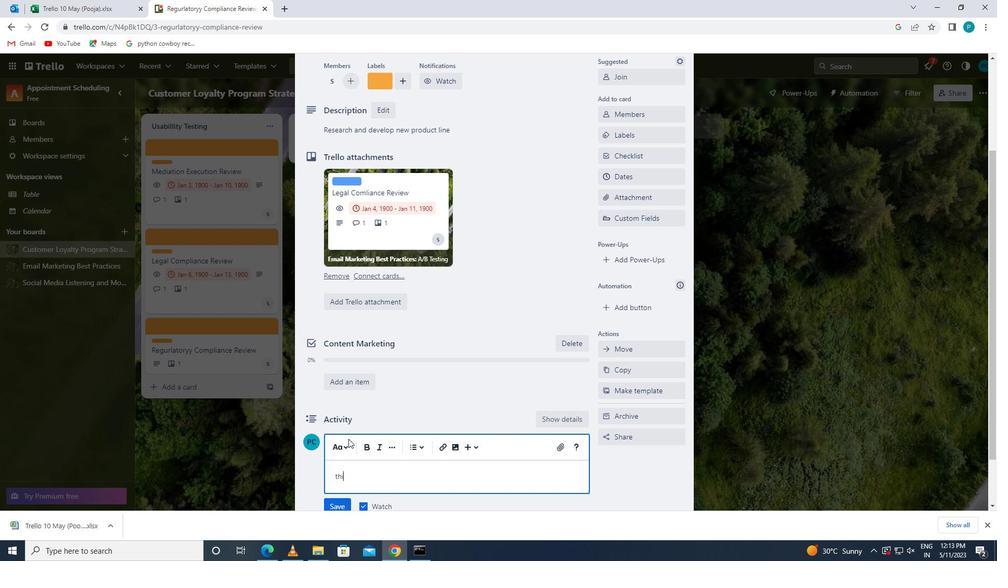 
Action: Mouse moved to (349, 439)
Screenshot: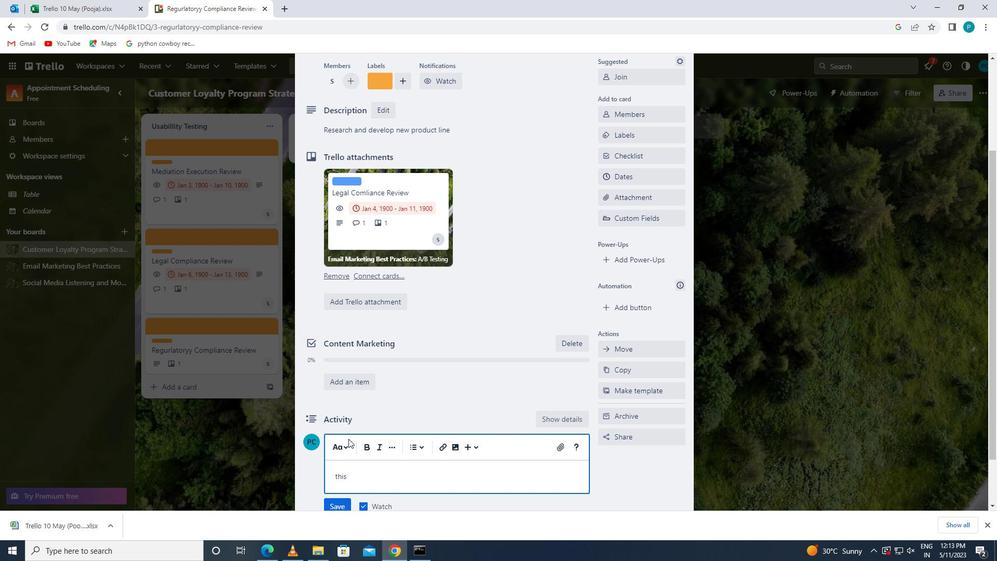 
Action: Key pressed <Key.backspace><Key.backspace><Key.backspace><Key.backspace><Key.caps_lock>t<Key.caps_lock>his<Key.space>task<Key.space>presents<Key.space>an<Key.space>opportunity<Key.space>to<Key.space>demonstrate<Key.space>our<Key.space>team<Key.space>-building<Key.space>and<Key.space><Key.space>collaboration<Key.space>sjkill<Key.backspace><Key.backspace><Key.backspace><Key.backspace><Key.backspace>kills,<Key.space>working<Key.space>effectively<Key.space>with<Key.space>others<Key.space>towards<Key.space>a<Key.space>common<Key.space>goal<Key.space>
Screenshot: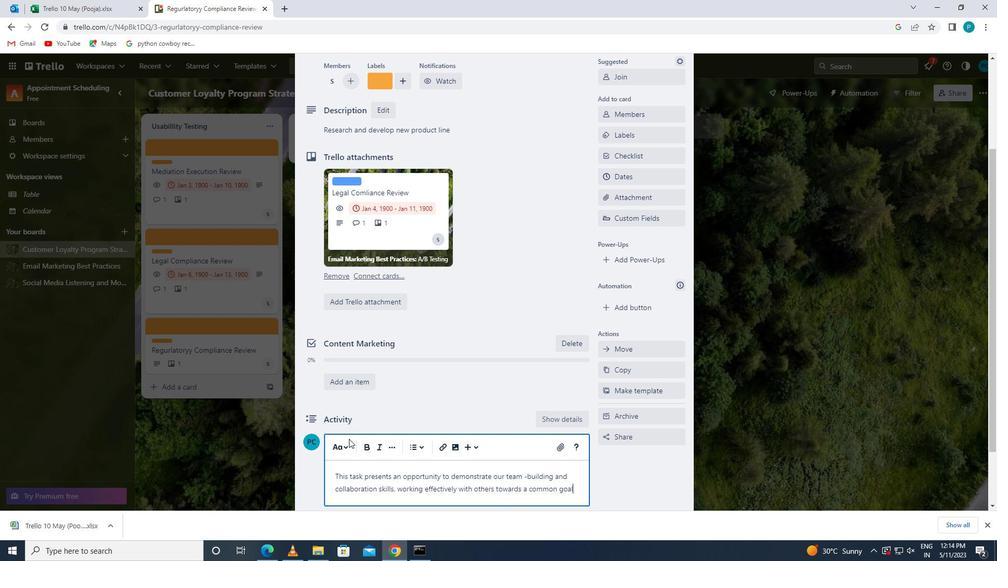 
Action: Mouse moved to (464, 466)
Screenshot: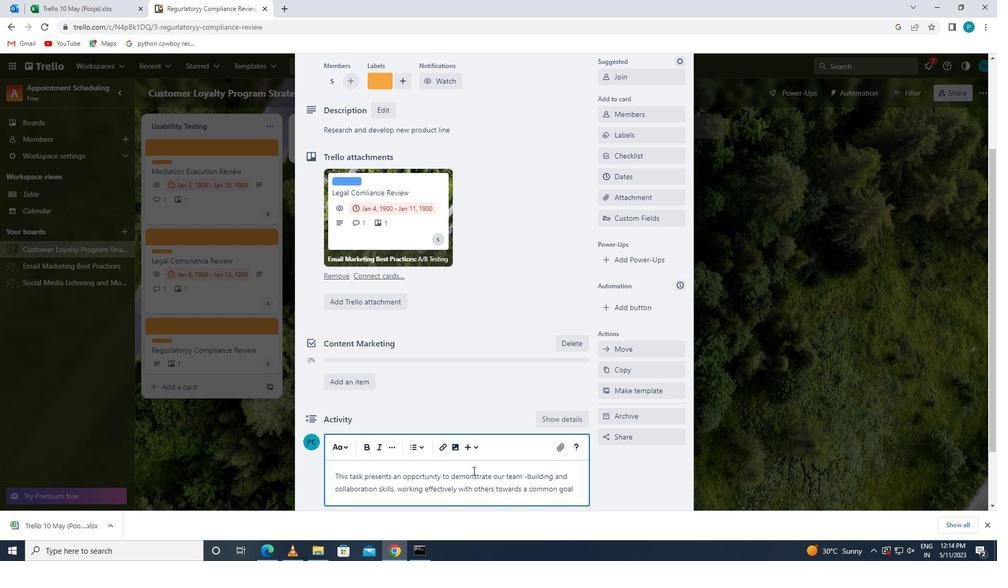 
Action: Mouse scrolled (464, 466) with delta (0, 0)
Screenshot: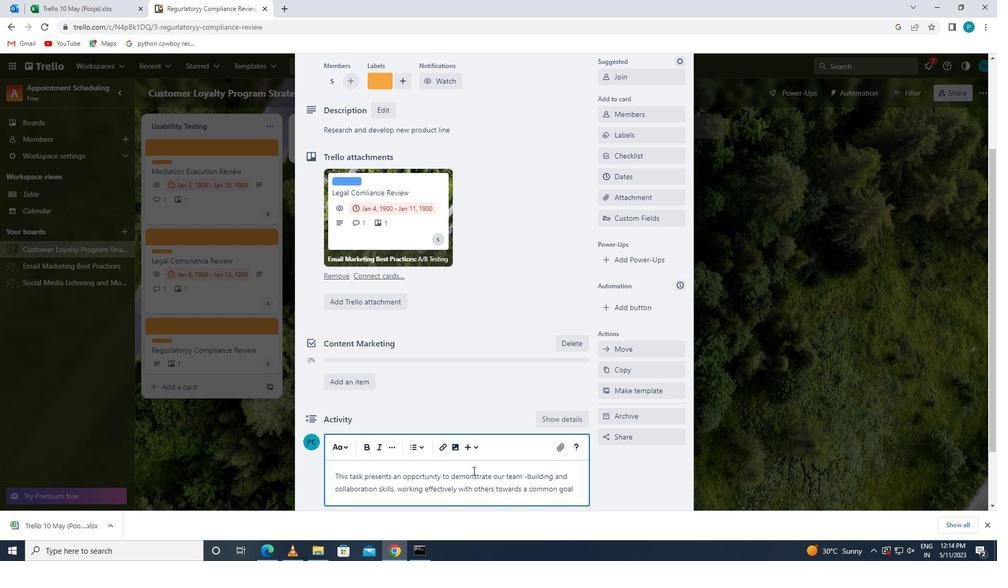 
Action: Mouse moved to (347, 467)
Screenshot: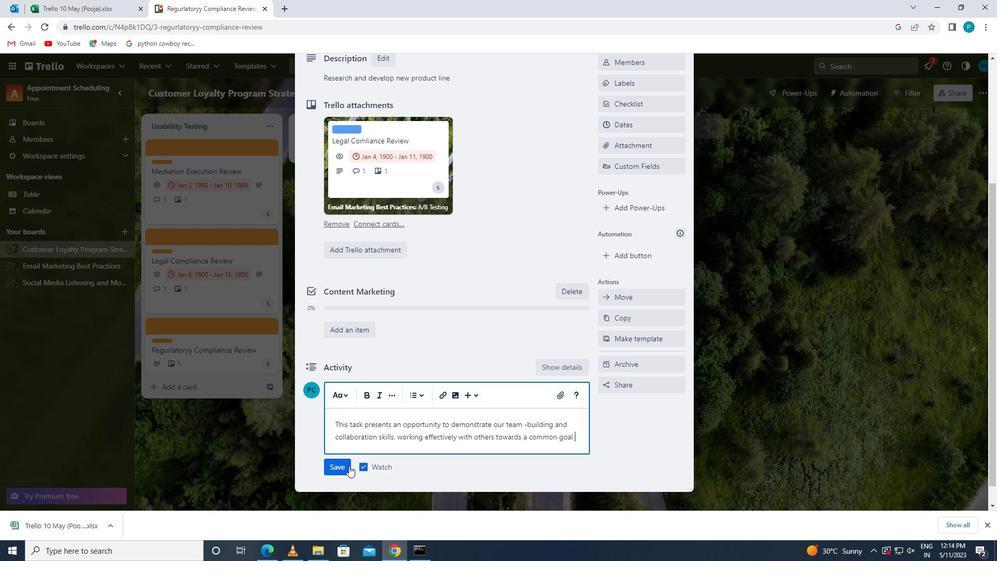 
Action: Mouse pressed left at (347, 467)
Screenshot: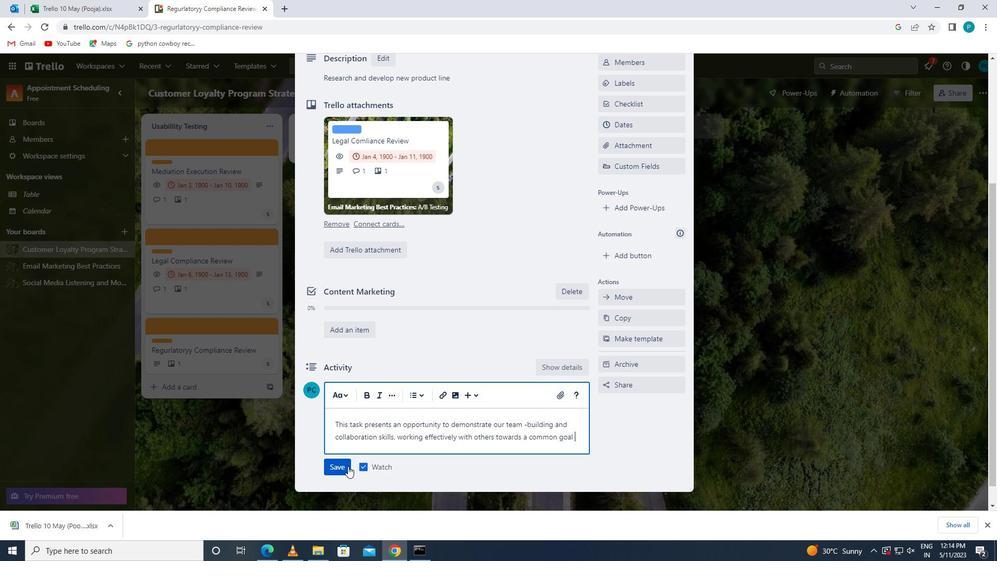 
Action: Mouse moved to (436, 376)
Screenshot: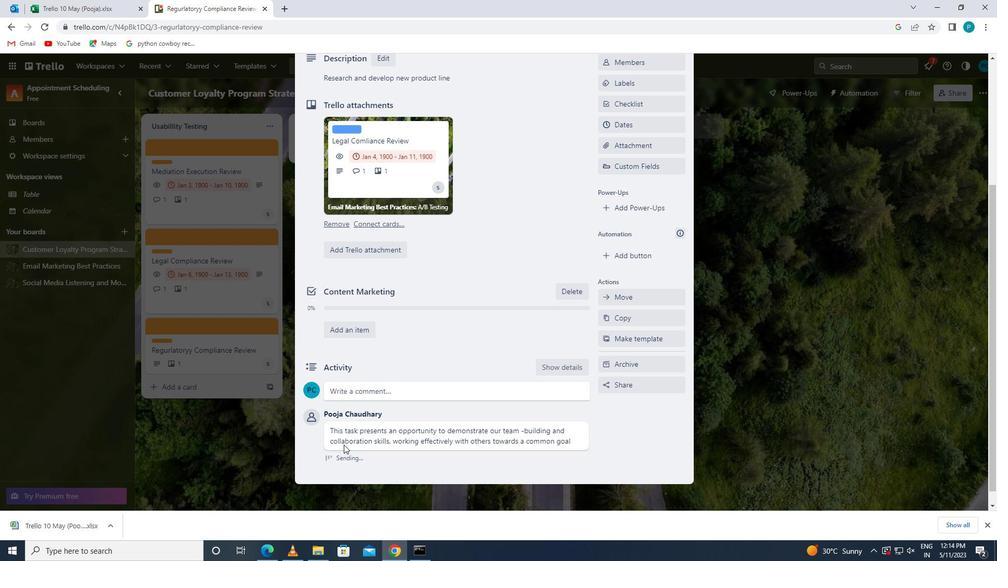 
Action: Mouse scrolled (436, 376) with delta (0, 0)
Screenshot: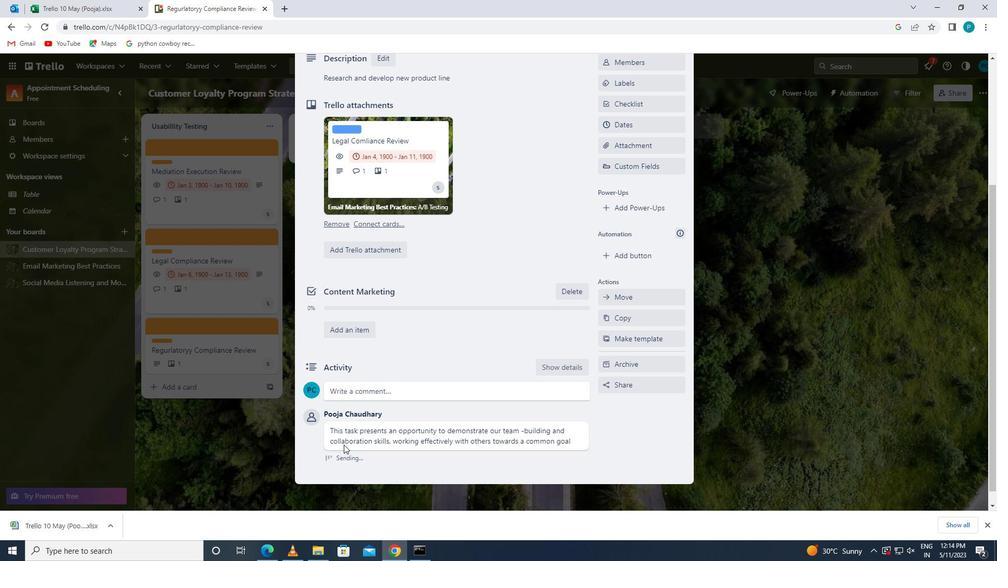 
Action: Mouse moved to (464, 373)
Screenshot: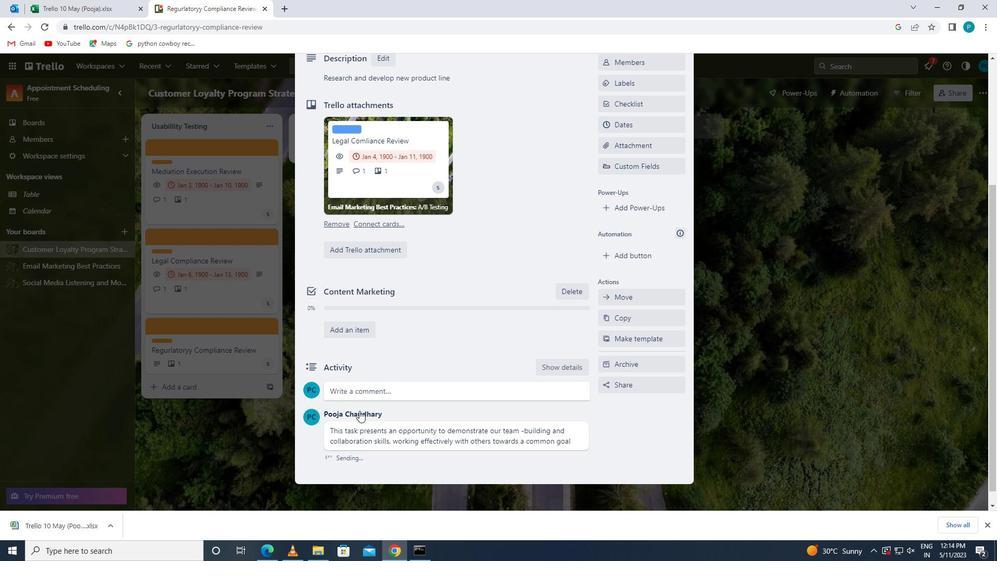 
Action: Mouse scrolled (464, 373) with delta (0, 0)
Screenshot: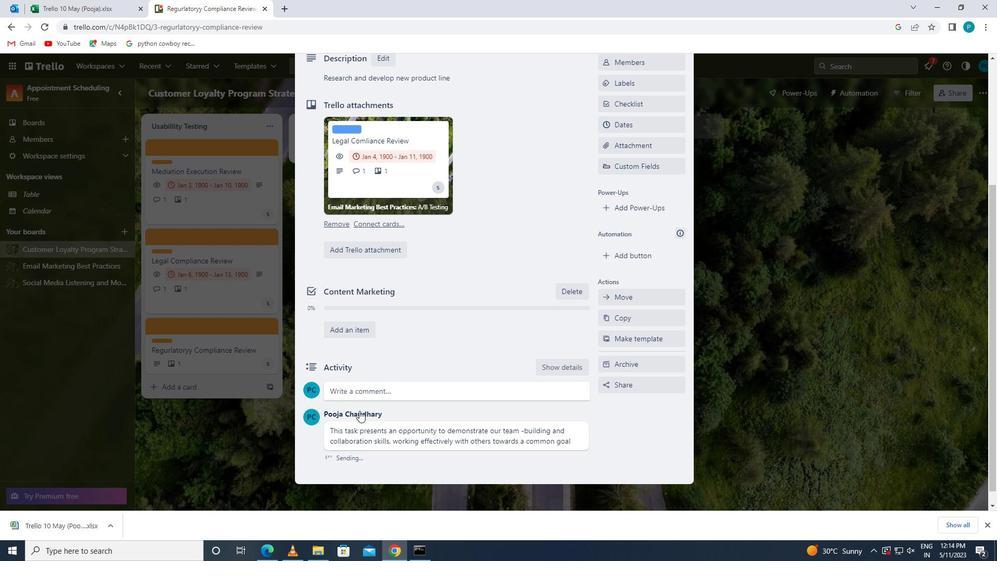 
Action: Mouse moved to (636, 233)
Screenshot: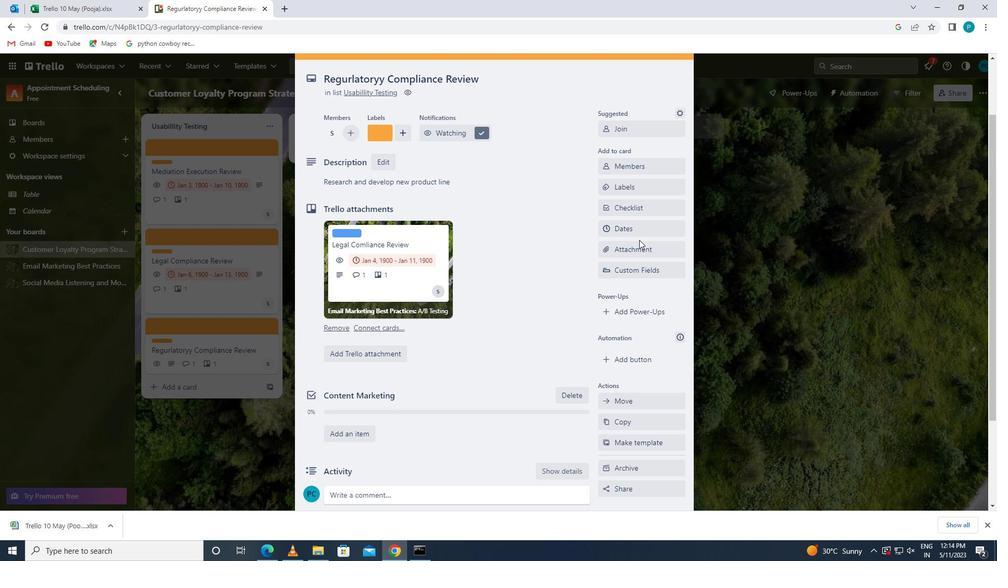 
Action: Mouse pressed left at (636, 233)
Screenshot: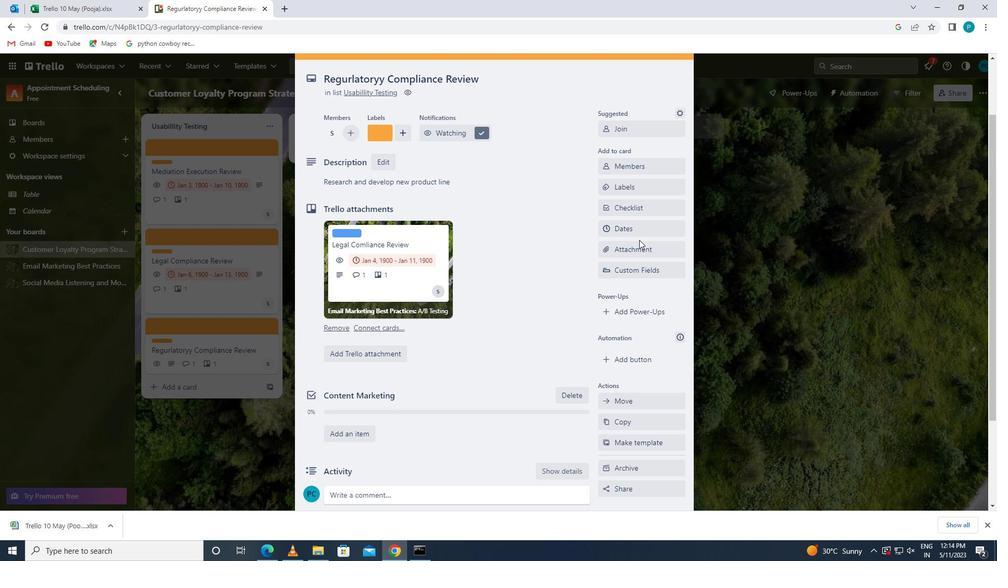 
Action: Mouse moved to (609, 277)
Screenshot: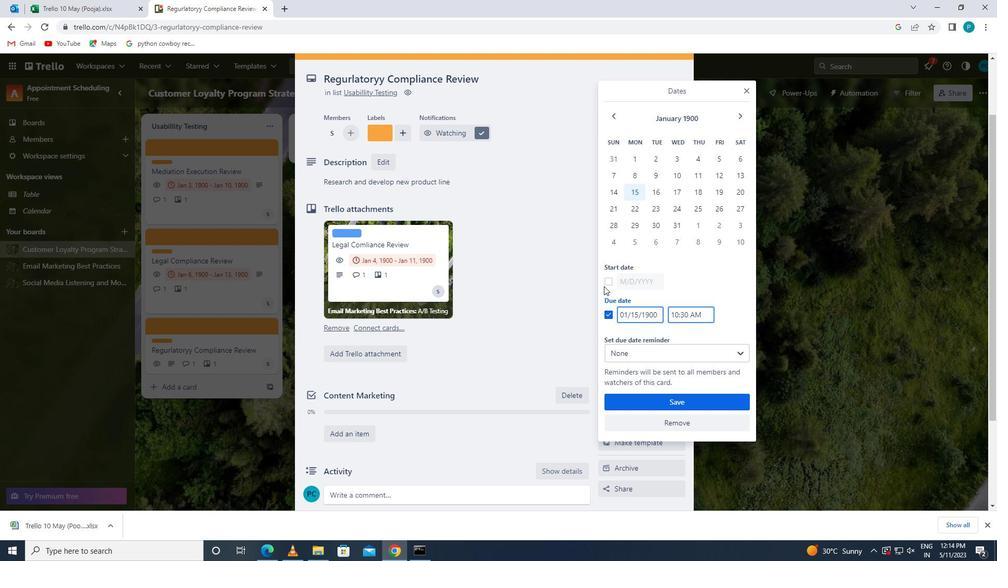 
Action: Mouse pressed left at (609, 277)
Screenshot: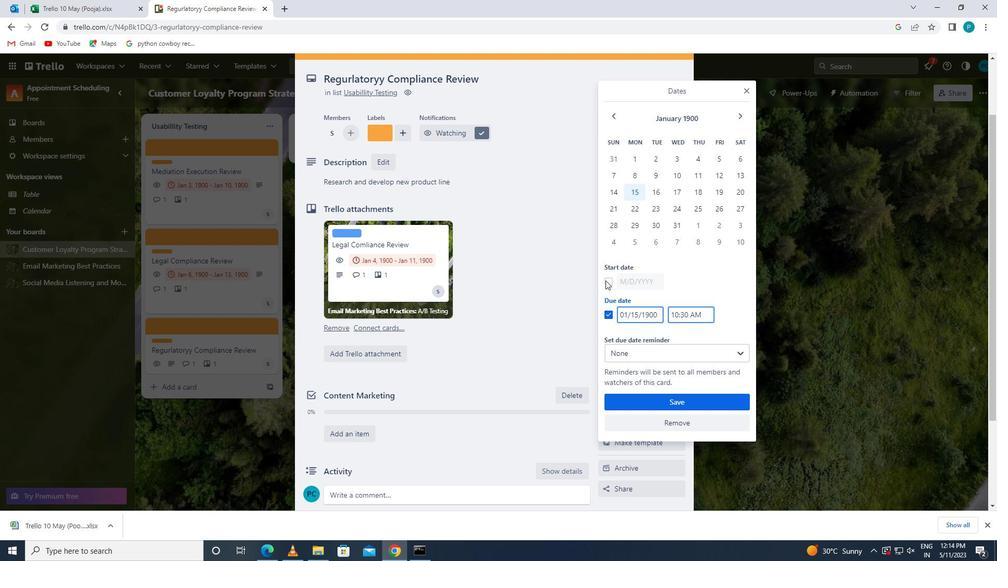 
Action: Mouse moved to (639, 281)
Screenshot: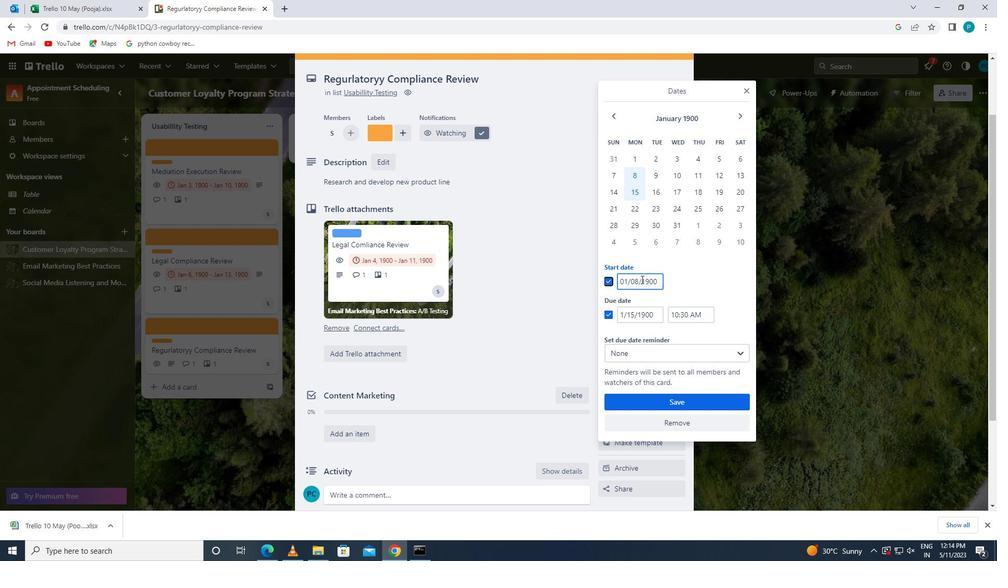 
Action: Mouse pressed left at (639, 281)
Screenshot: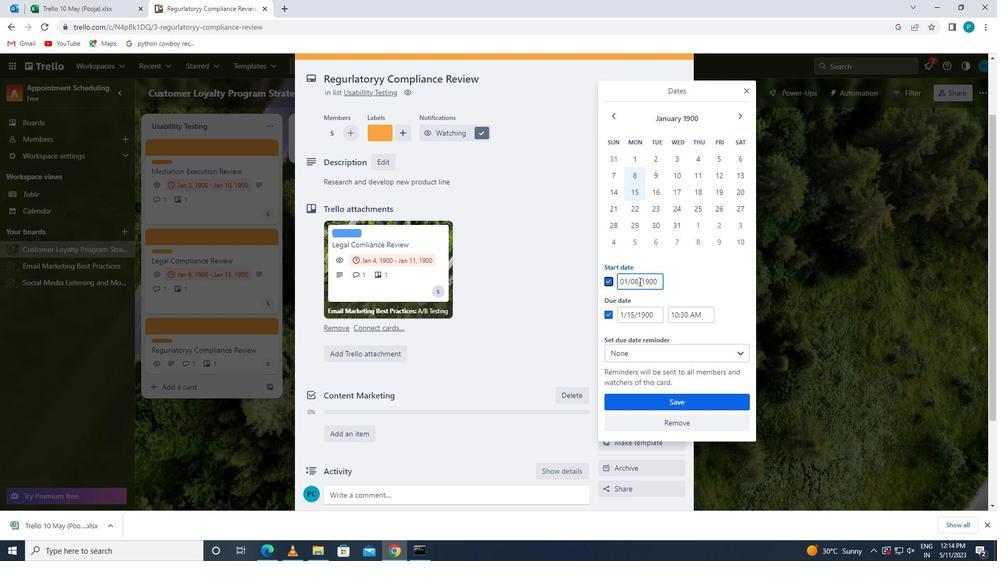 
Action: Mouse moved to (630, 282)
Screenshot: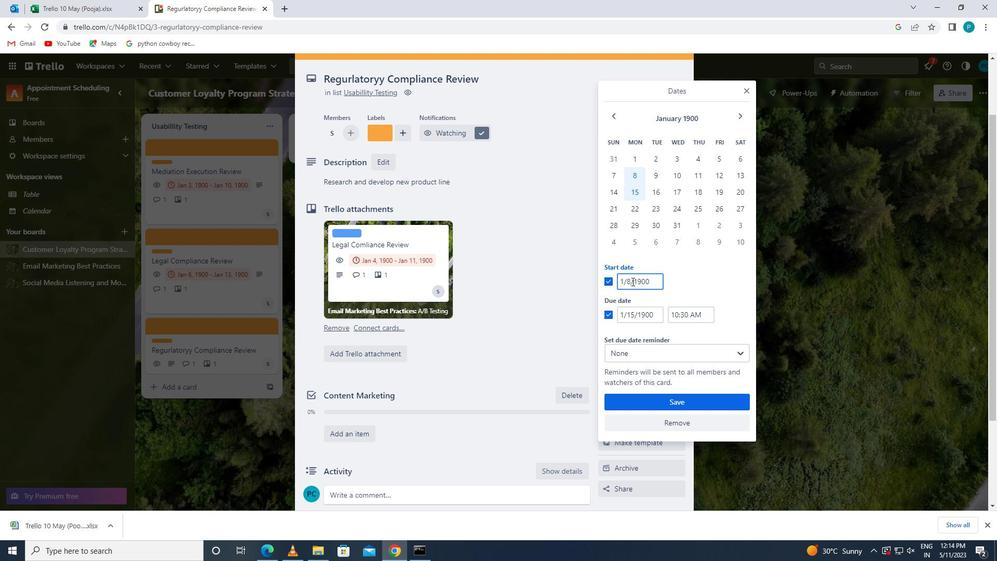 
Action: Mouse pressed left at (630, 282)
Screenshot: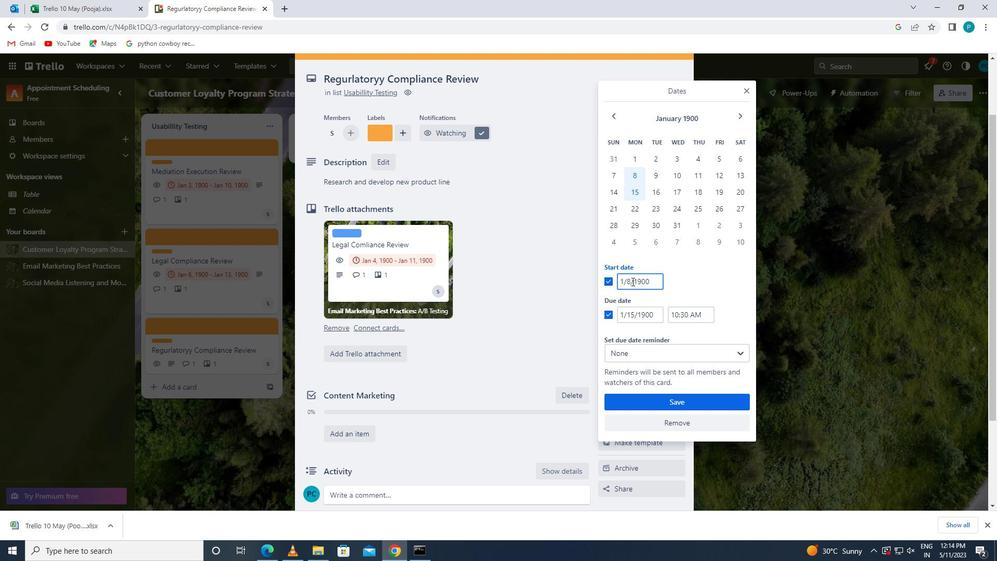 
Action: Mouse moved to (640, 294)
Screenshot: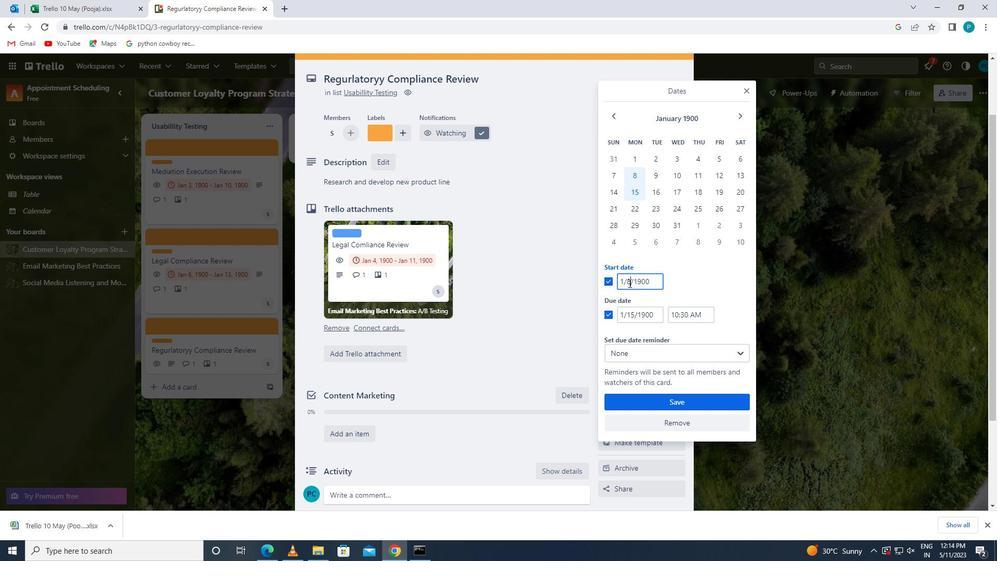 
Action: Key pressed <Key.backspace>8<Key.backspace>9
Screenshot: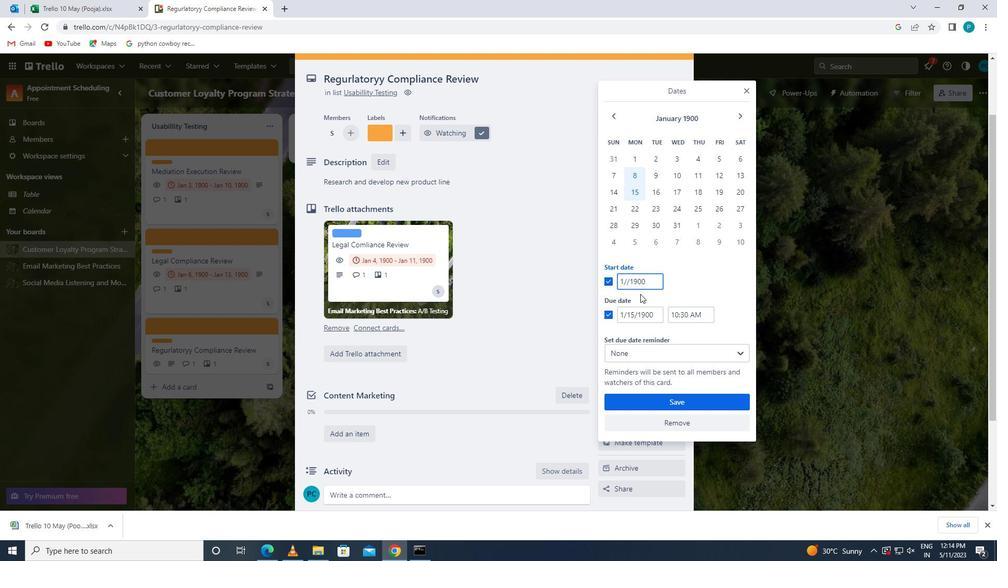 
Action: Mouse moved to (635, 319)
Screenshot: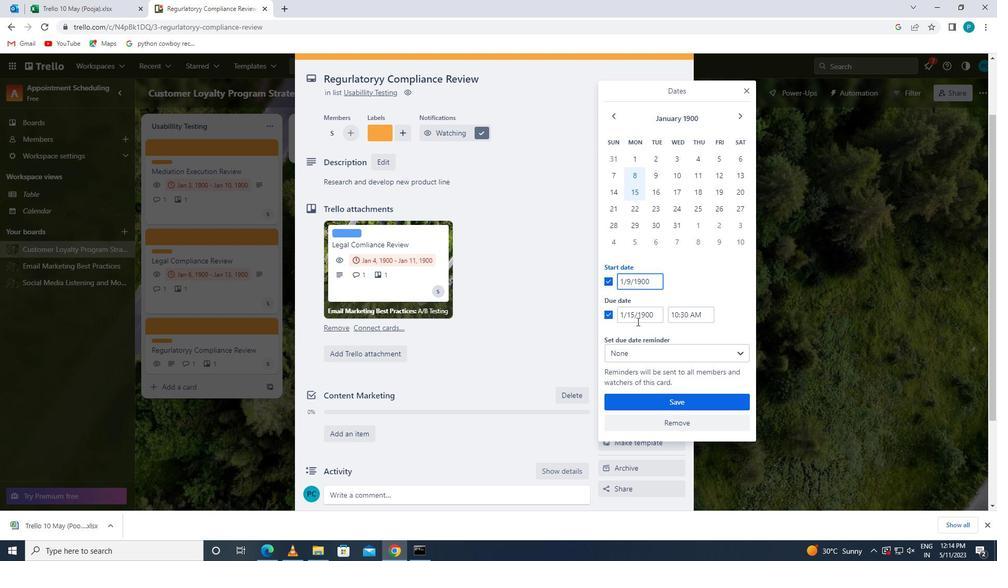 
Action: Mouse pressed left at (635, 319)
Screenshot: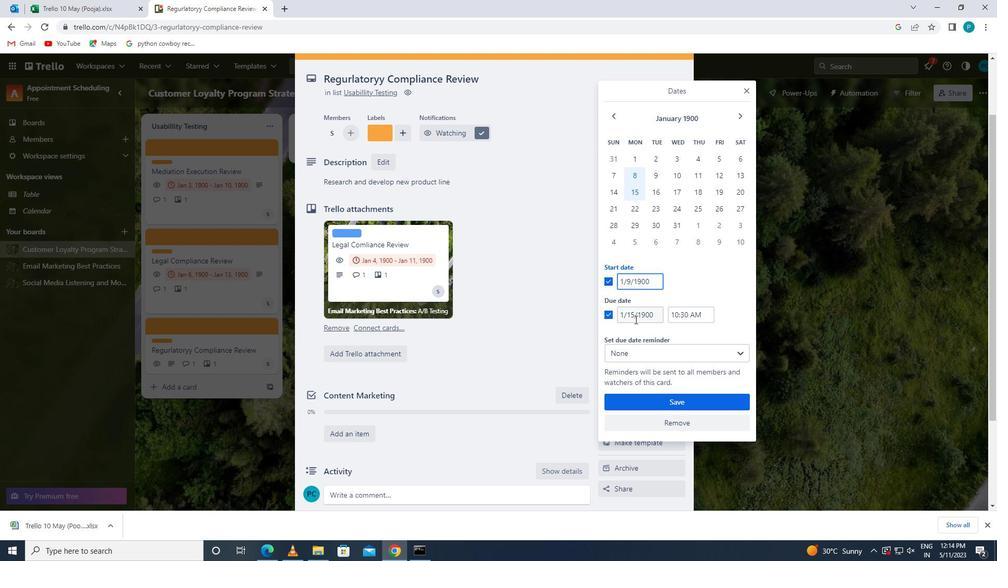
Action: Key pressed <Key.backspace>6<Key.enter>
Screenshot: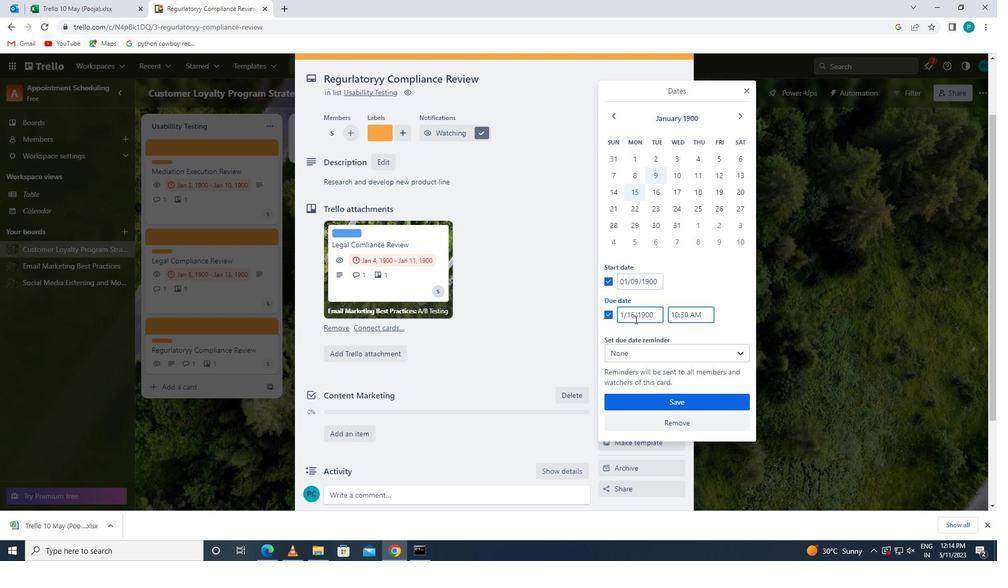 
Action: Mouse moved to (506, 236)
Screenshot: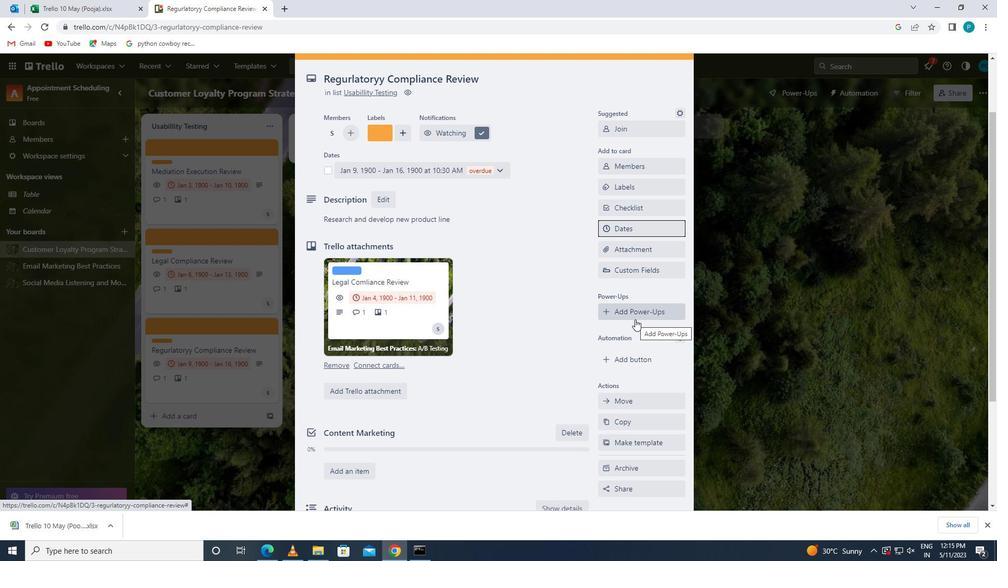 
Action: Mouse scrolled (506, 237) with delta (0, 0)
Screenshot: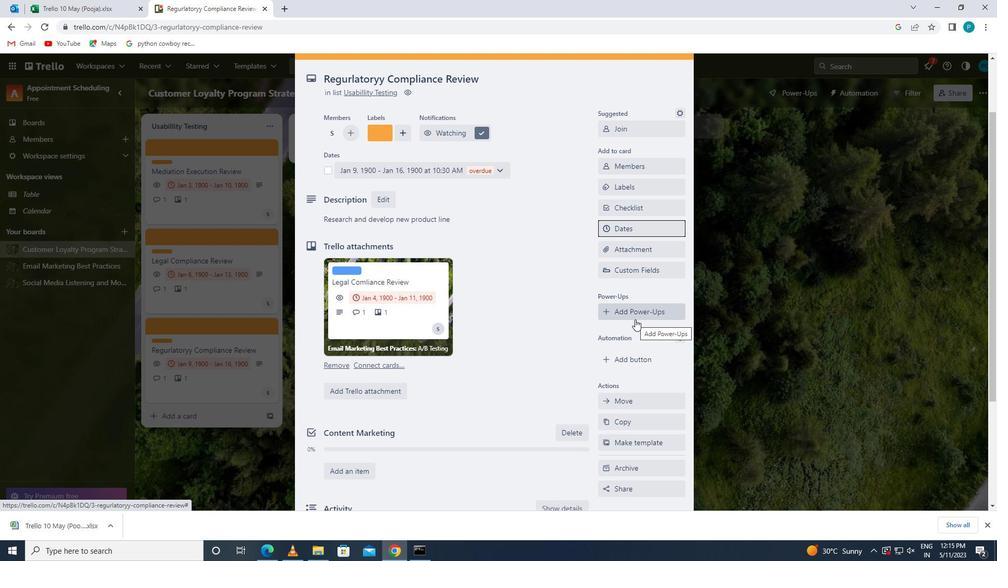 
Action: Mouse moved to (505, 236)
Screenshot: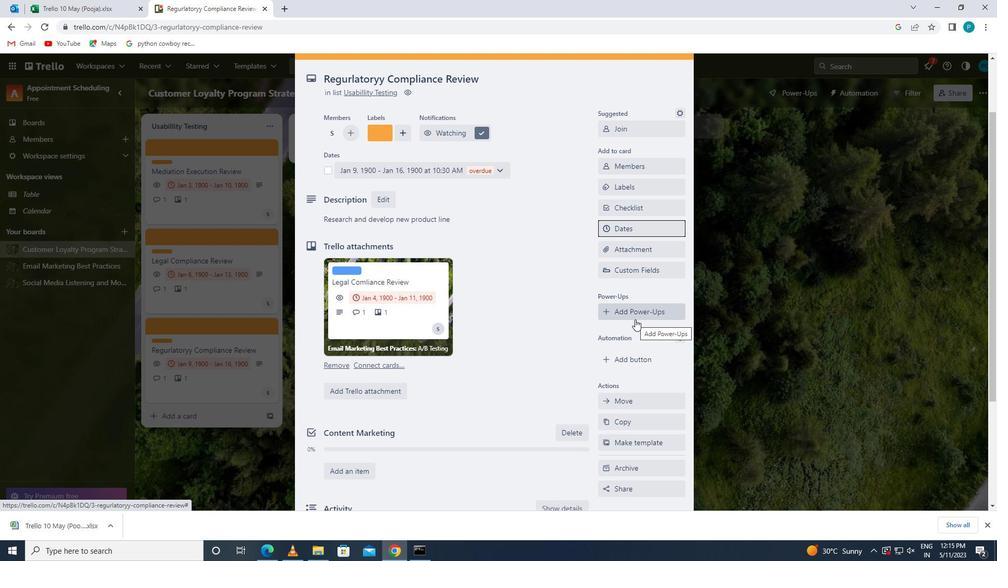 
Action: Mouse scrolled (505, 236) with delta (0, 0)
Screenshot: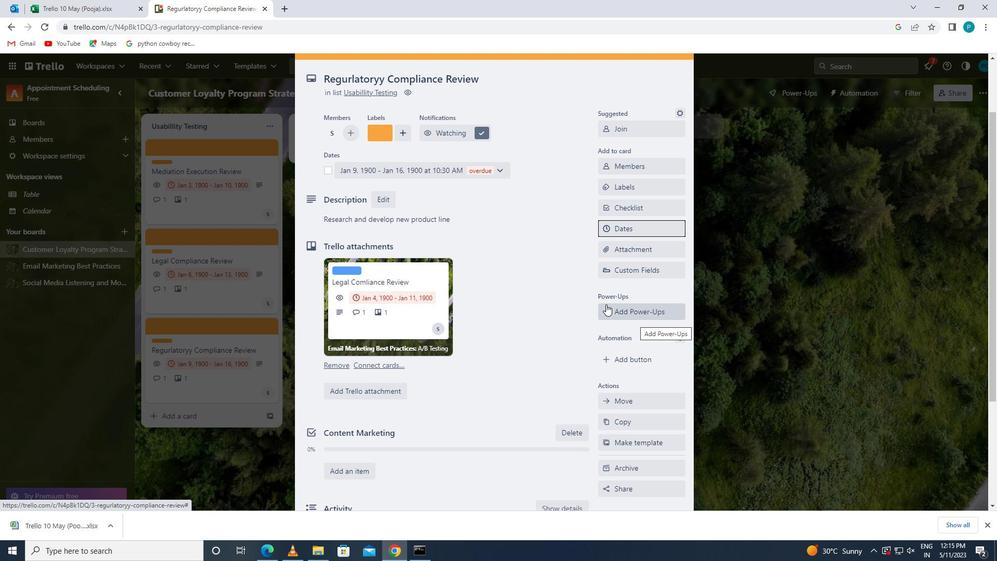 
Action: Mouse scrolled (505, 236) with delta (0, 0)
Screenshot: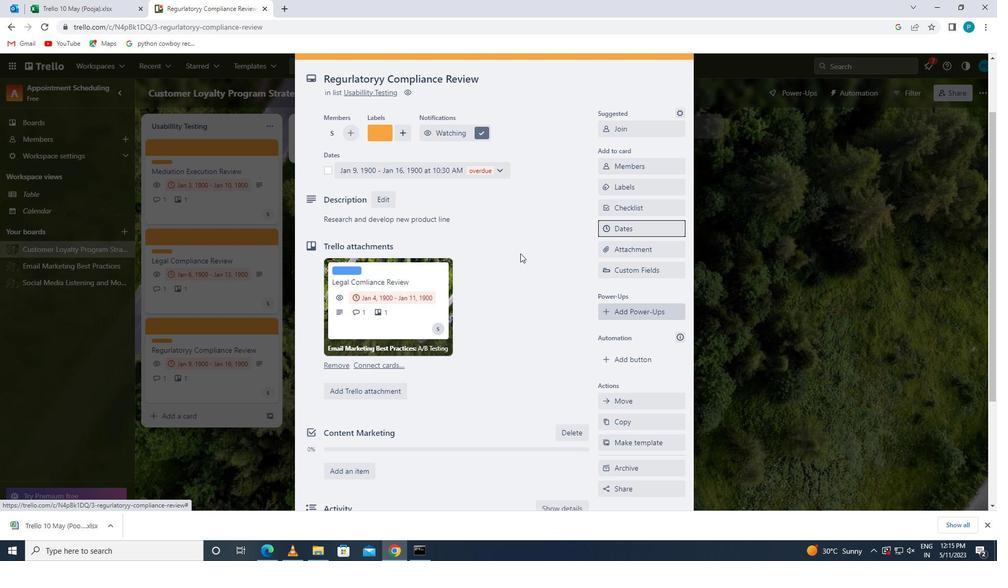 
Action: Mouse scrolled (505, 236) with delta (0, 0)
Screenshot: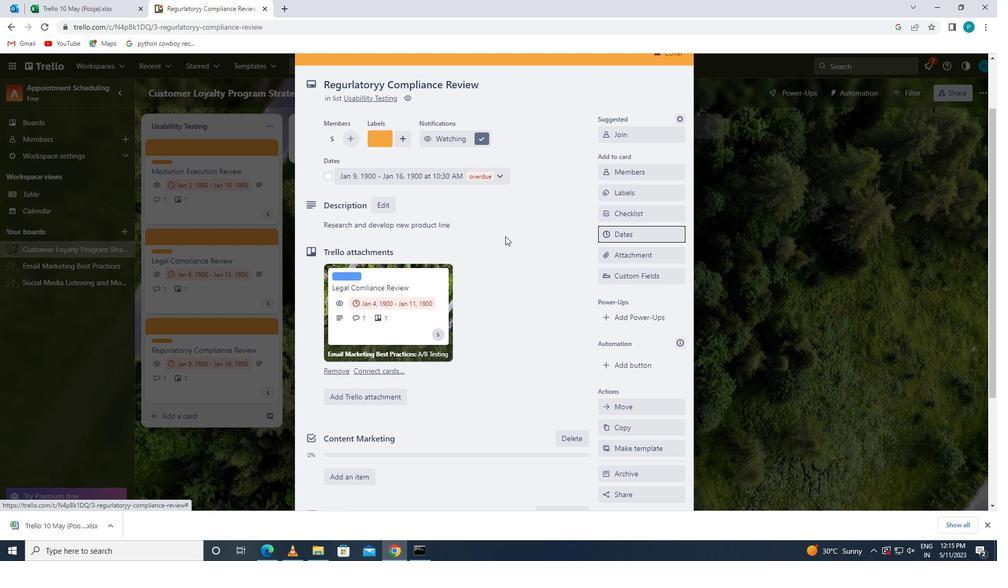 
